 Task: Look for space in Jacksonville, United States from 9th June, 2023 to 16th June, 2023 for 2 adults in price range Rs.8000 to Rs.16000. Place can be entire place with 2 bedrooms having 2 beds and 1 bathroom. Property type can be house, flat, guest house. Booking option can be shelf check-in. Required host language is English.
Action: Mouse moved to (511, 109)
Screenshot: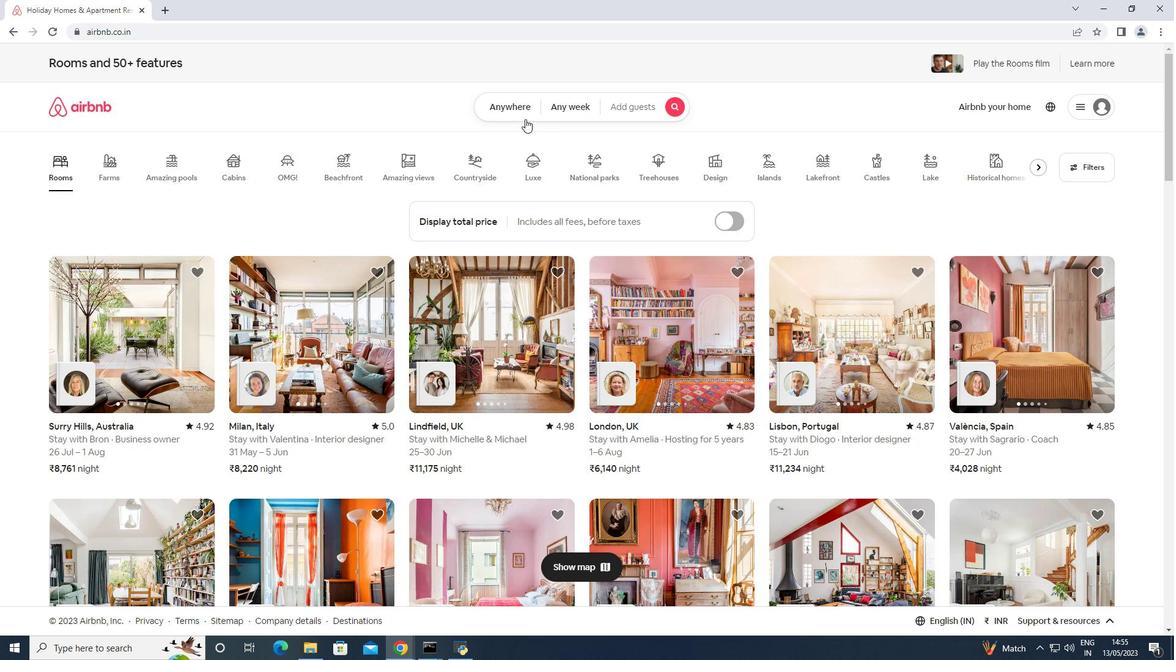 
Action: Mouse pressed left at (511, 109)
Screenshot: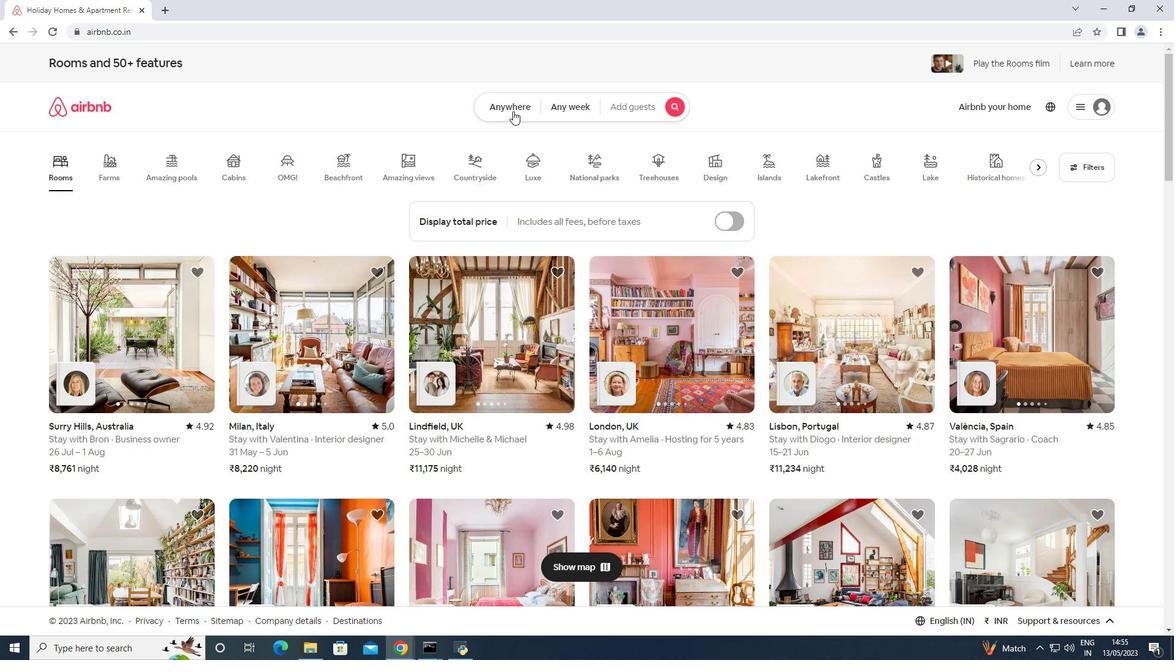
Action: Mouse moved to (484, 150)
Screenshot: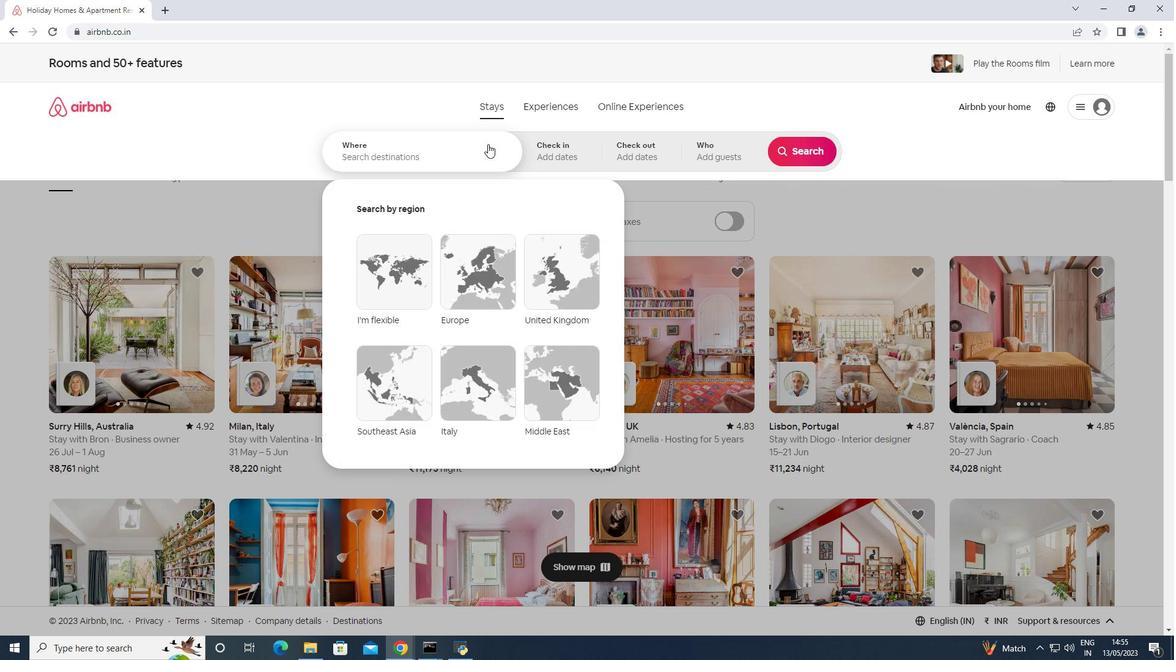 
Action: Mouse pressed left at (484, 150)
Screenshot: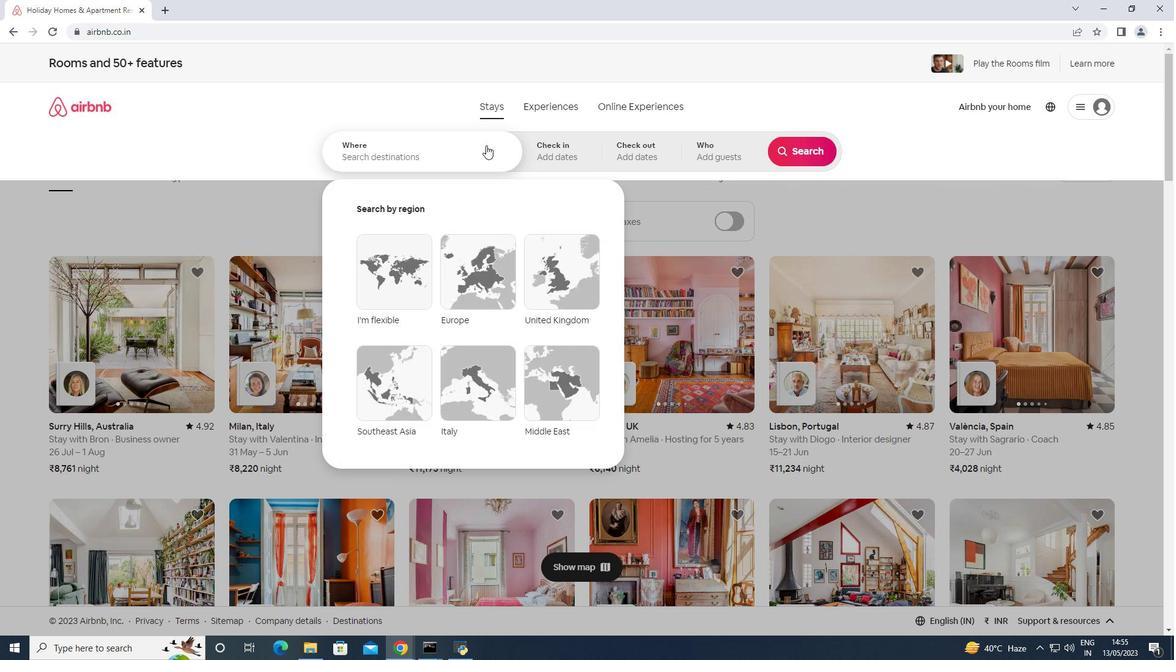 
Action: Mouse moved to (490, 147)
Screenshot: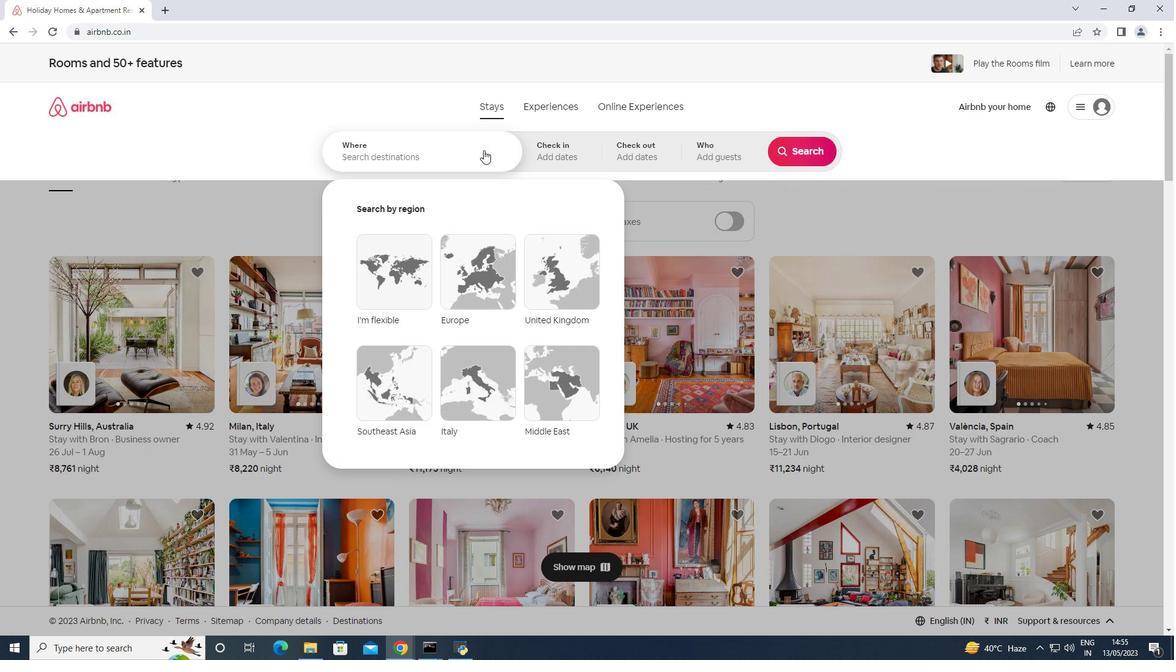 
Action: Key pressed <Key.shift><Key.shift><Key.shift><Key.shift><Key.shift><Key.shift><Key.shift><Key.shift><Key.shift><Key.shift>Jacksonviller<Key.backspace>,<Key.space><Key.shift>United<Key.space><Key.shift>States<Key.enter>
Screenshot: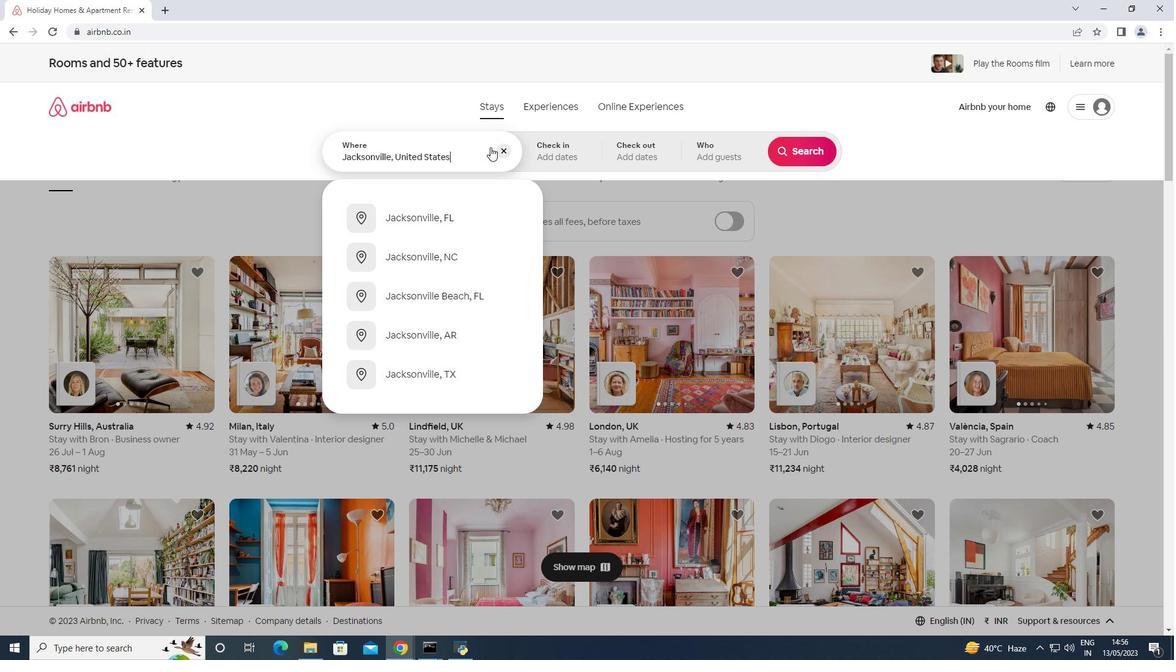 
Action: Mouse moved to (765, 331)
Screenshot: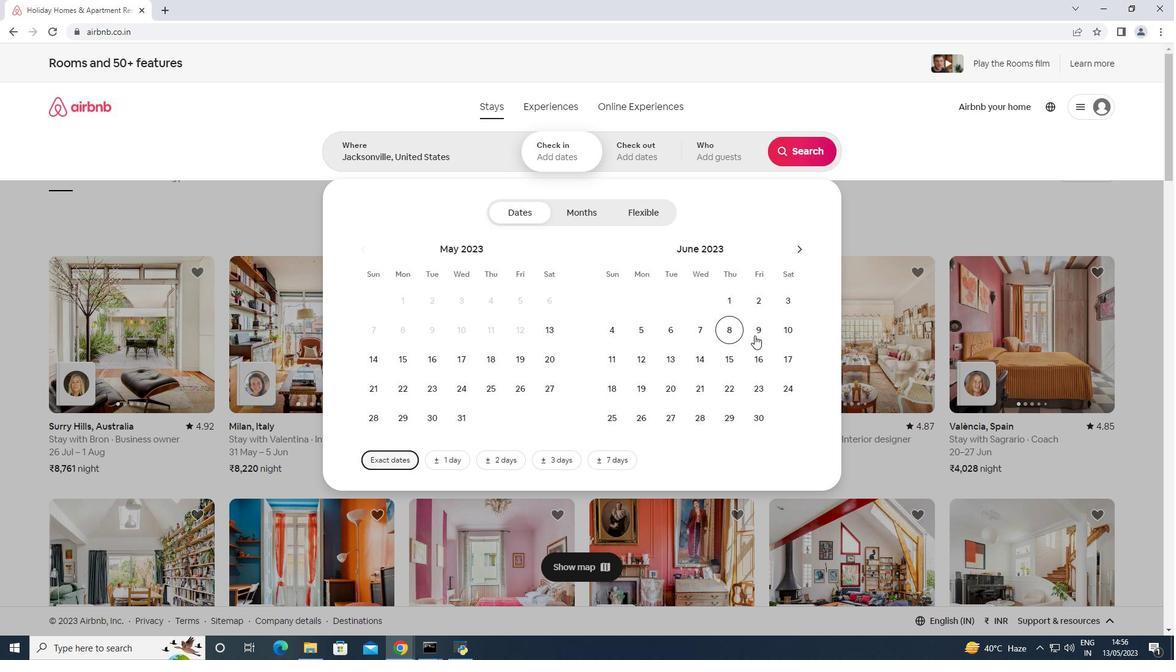 
Action: Mouse pressed left at (765, 331)
Screenshot: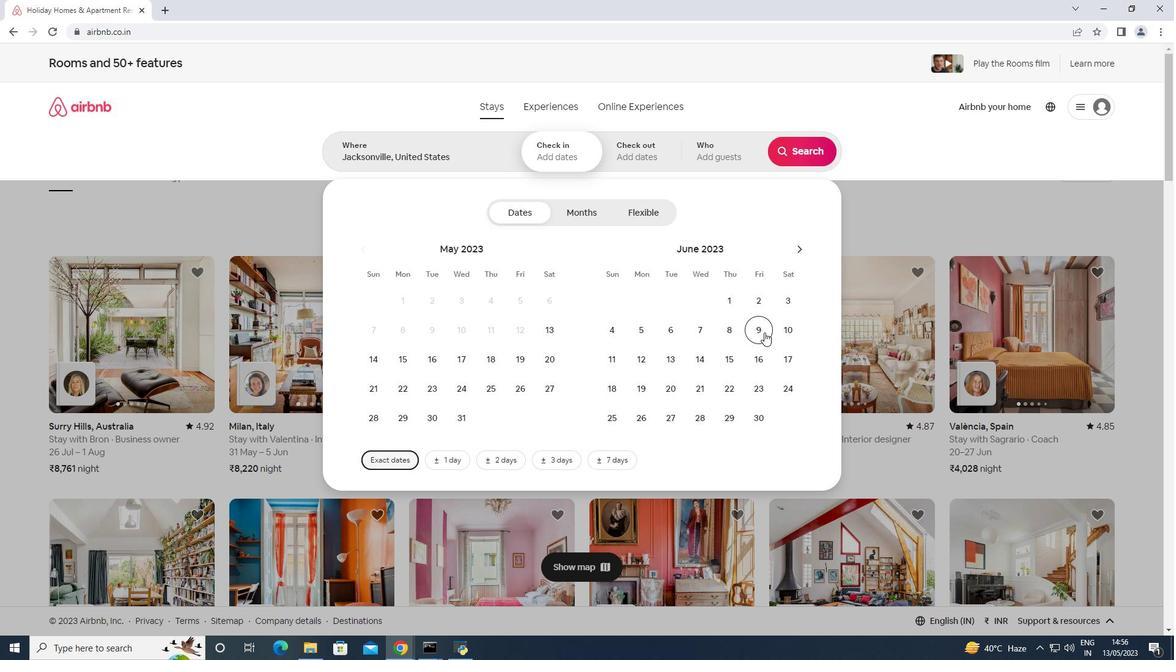 
Action: Mouse moved to (760, 359)
Screenshot: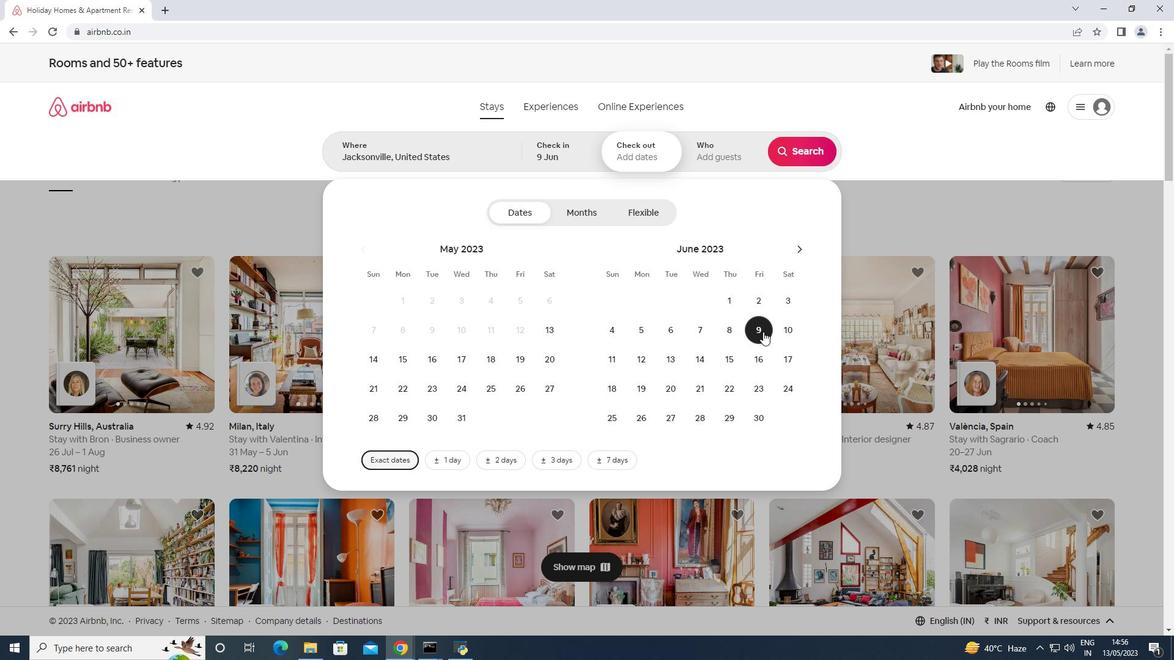 
Action: Mouse pressed left at (760, 359)
Screenshot: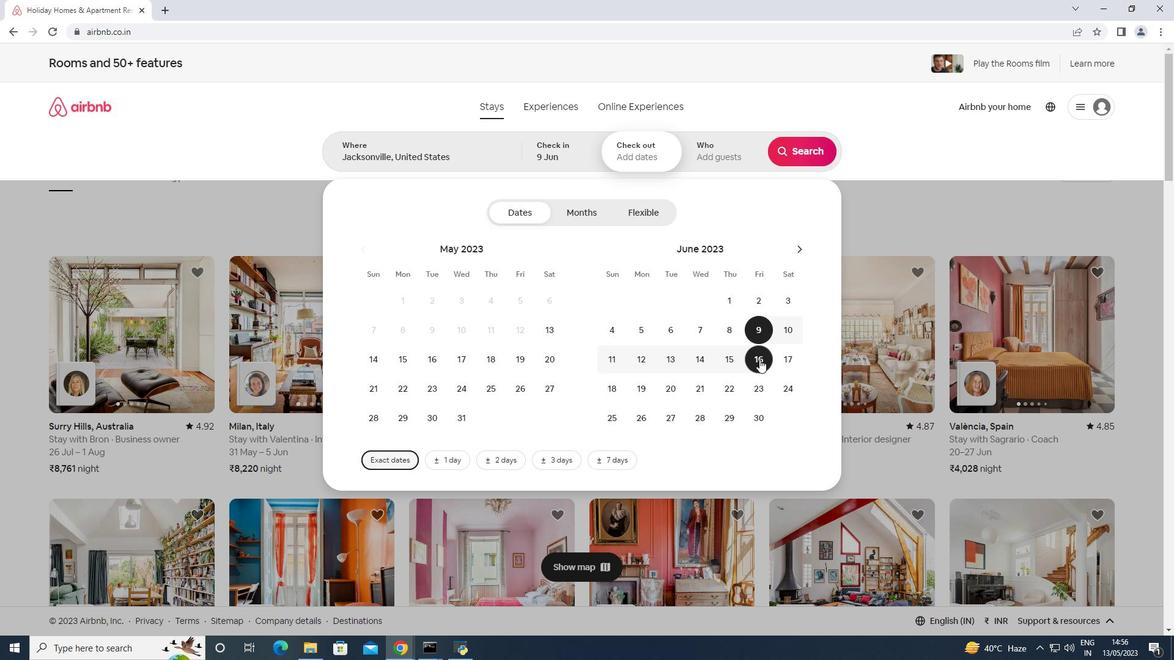 
Action: Mouse moved to (715, 137)
Screenshot: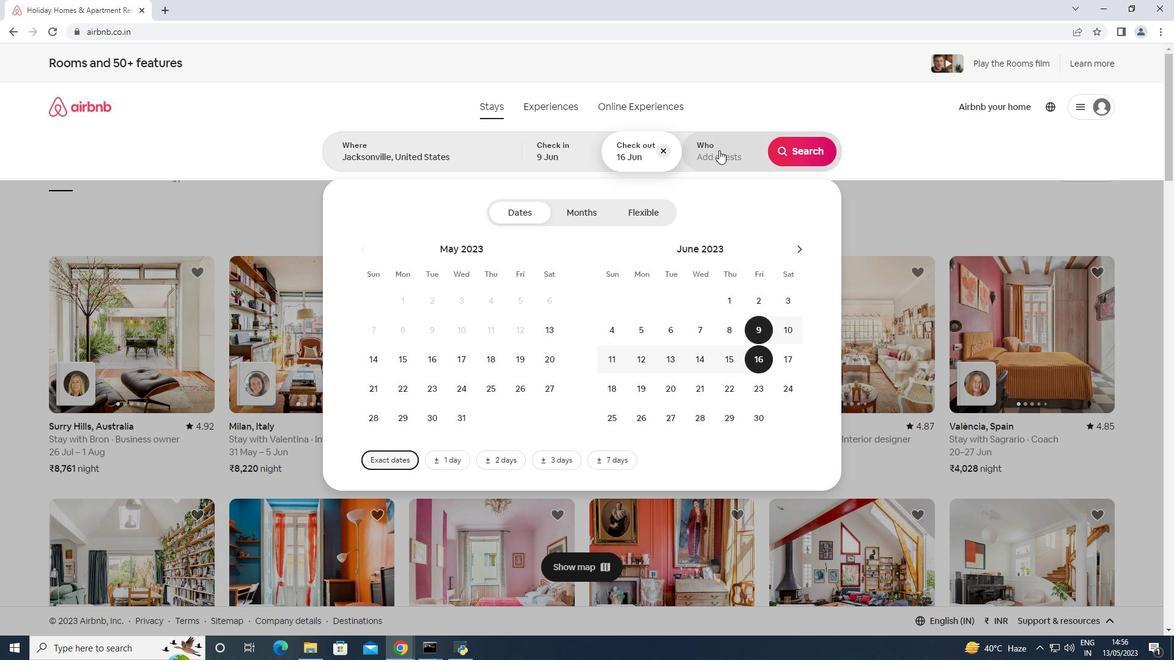 
Action: Mouse pressed left at (715, 137)
Screenshot: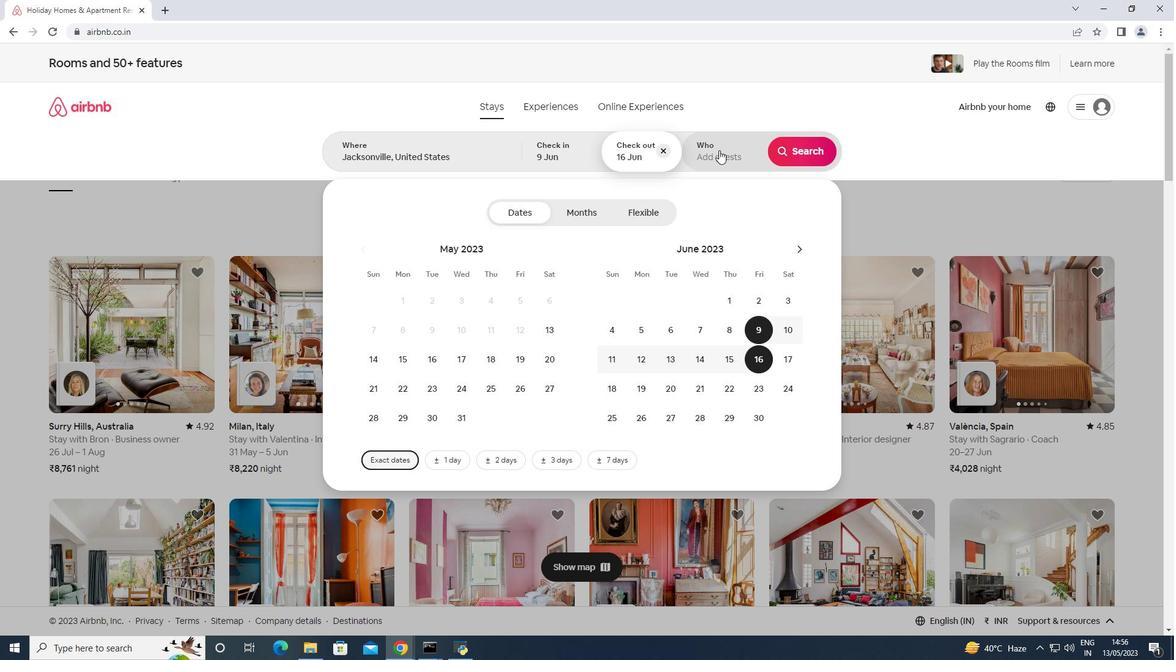 
Action: Mouse moved to (809, 214)
Screenshot: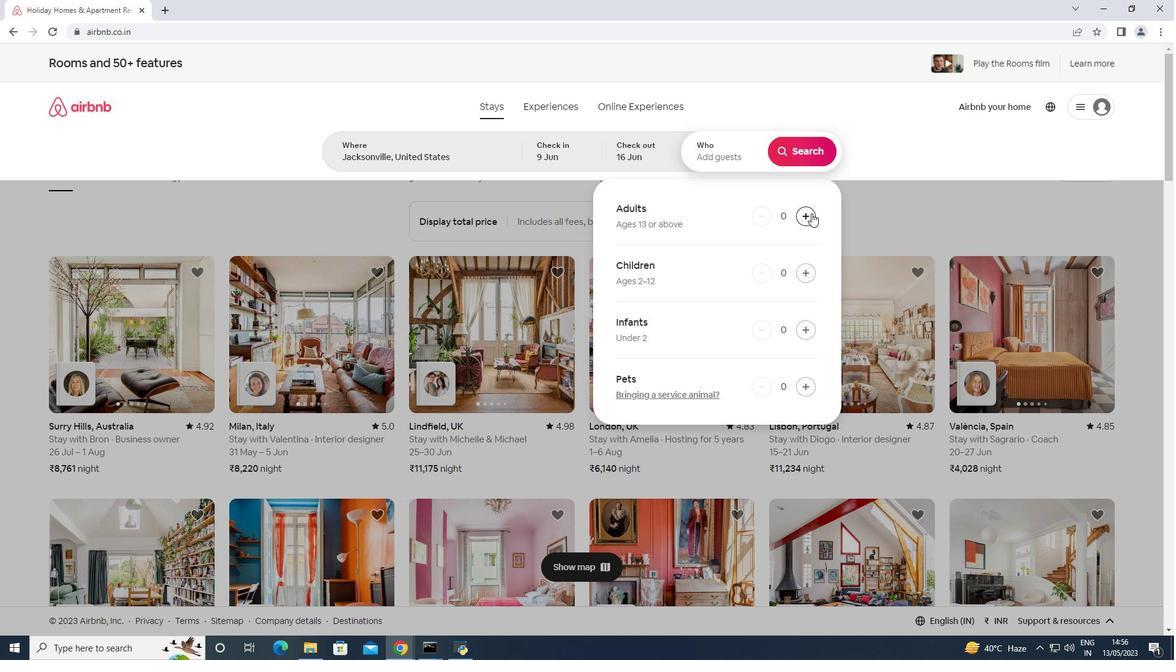 
Action: Mouse pressed left at (809, 214)
Screenshot: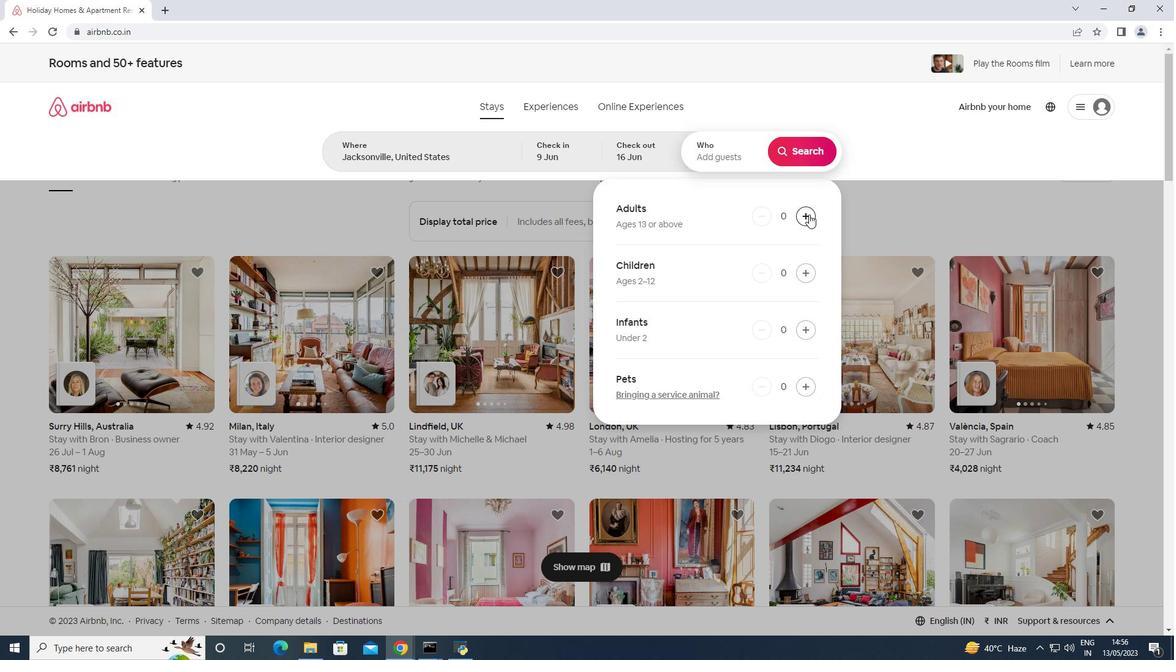
Action: Mouse pressed left at (809, 214)
Screenshot: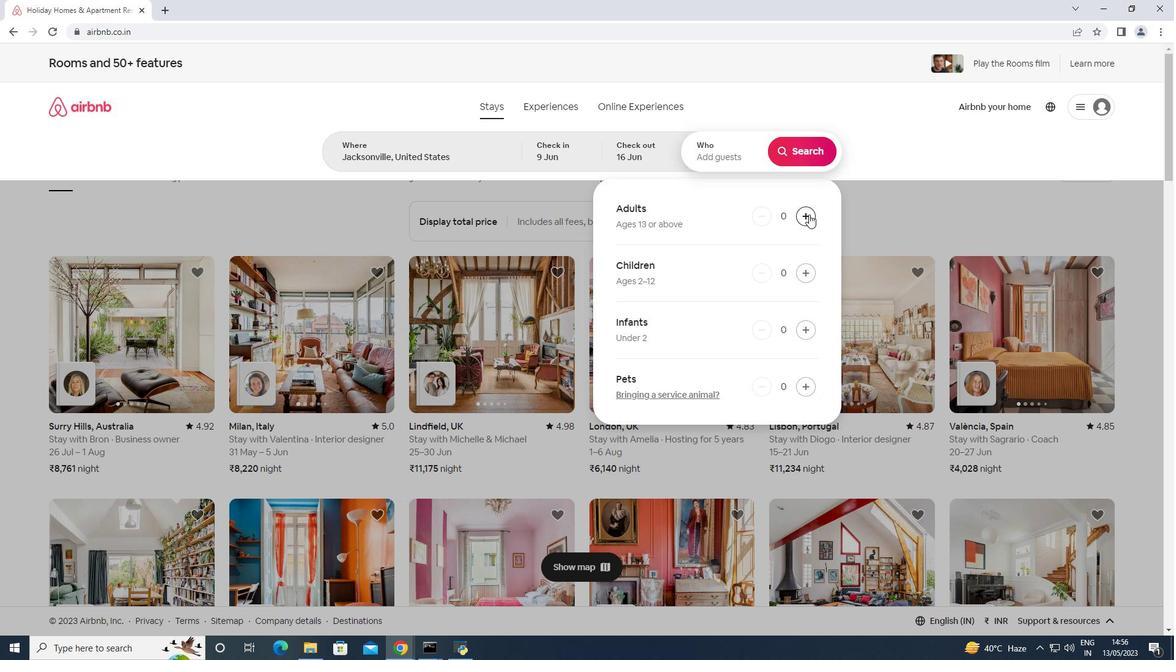 
Action: Mouse moved to (810, 151)
Screenshot: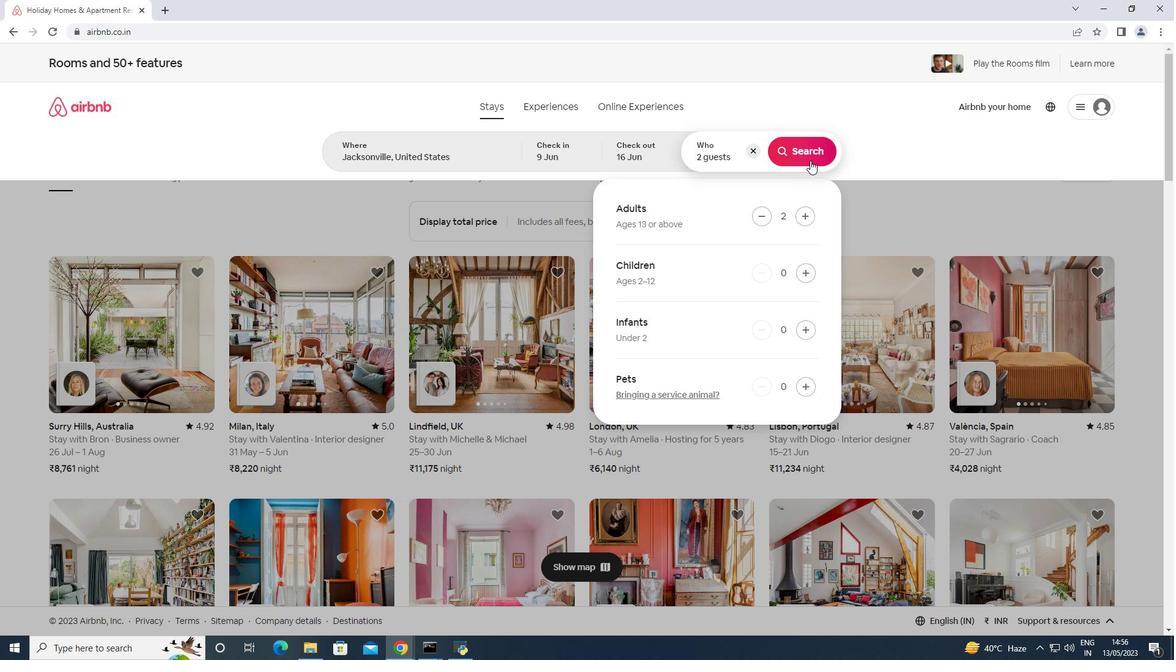 
Action: Mouse pressed left at (810, 151)
Screenshot: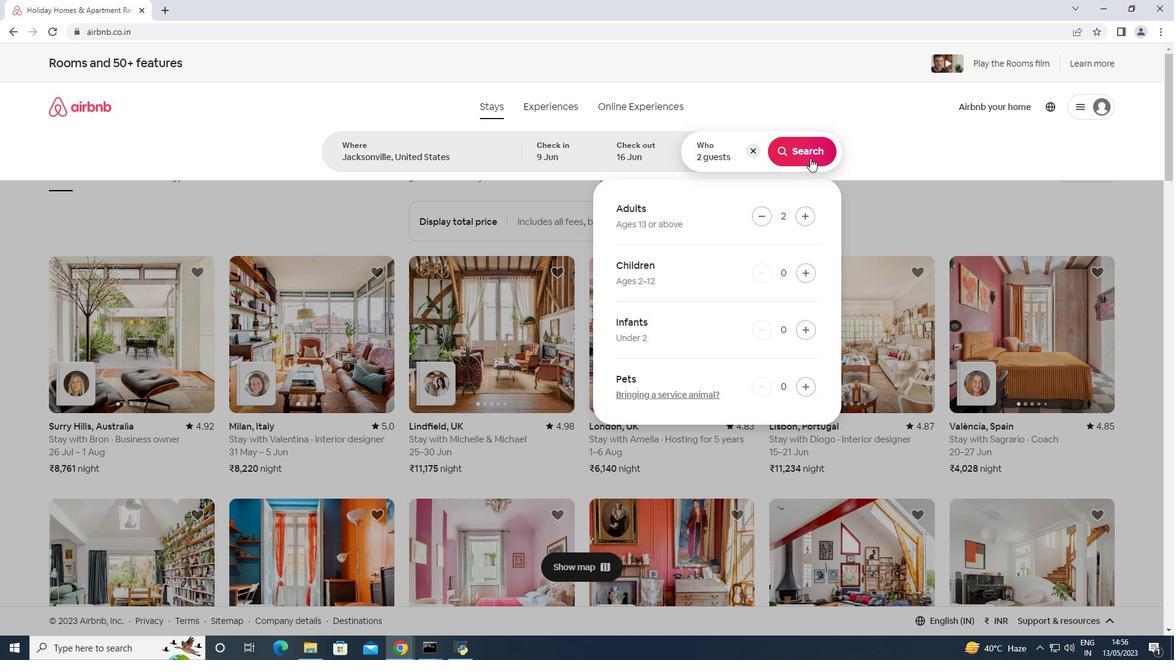 
Action: Mouse moved to (1127, 109)
Screenshot: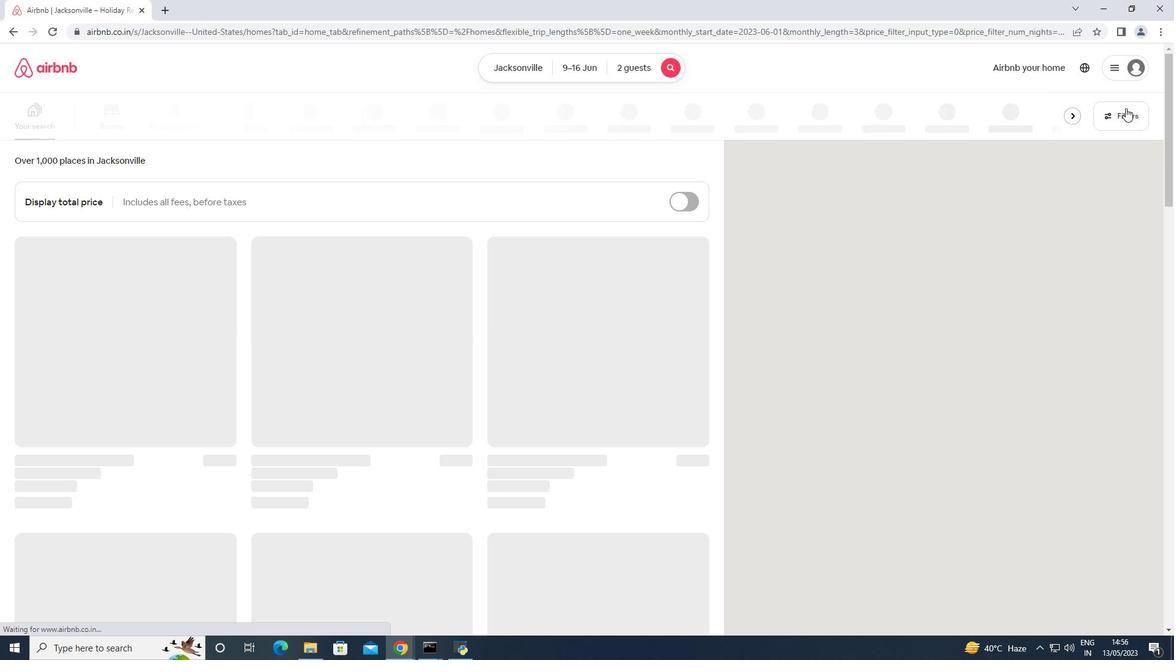 
Action: Mouse pressed left at (1127, 109)
Screenshot: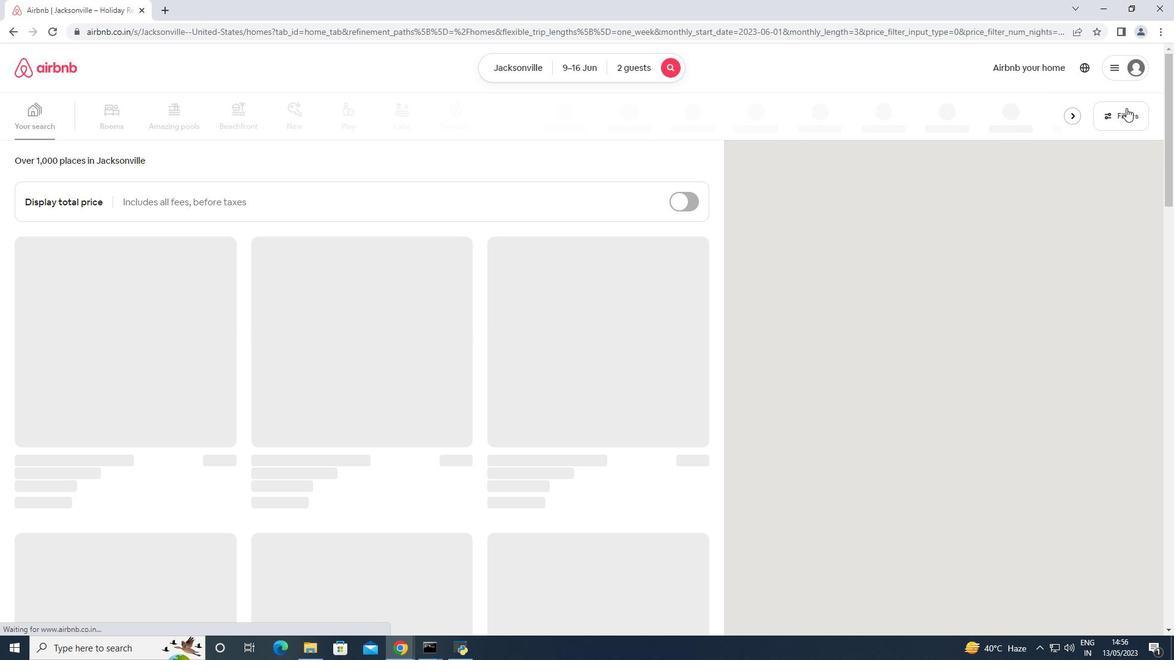 
Action: Mouse moved to (536, 417)
Screenshot: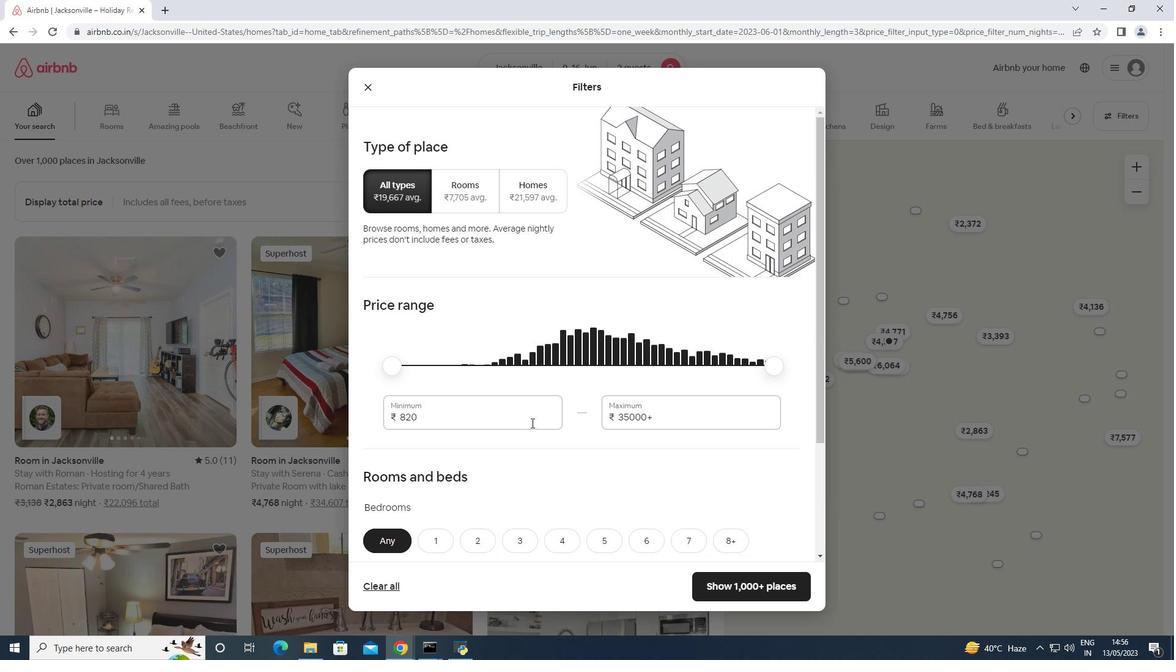 
Action: Mouse pressed left at (536, 417)
Screenshot: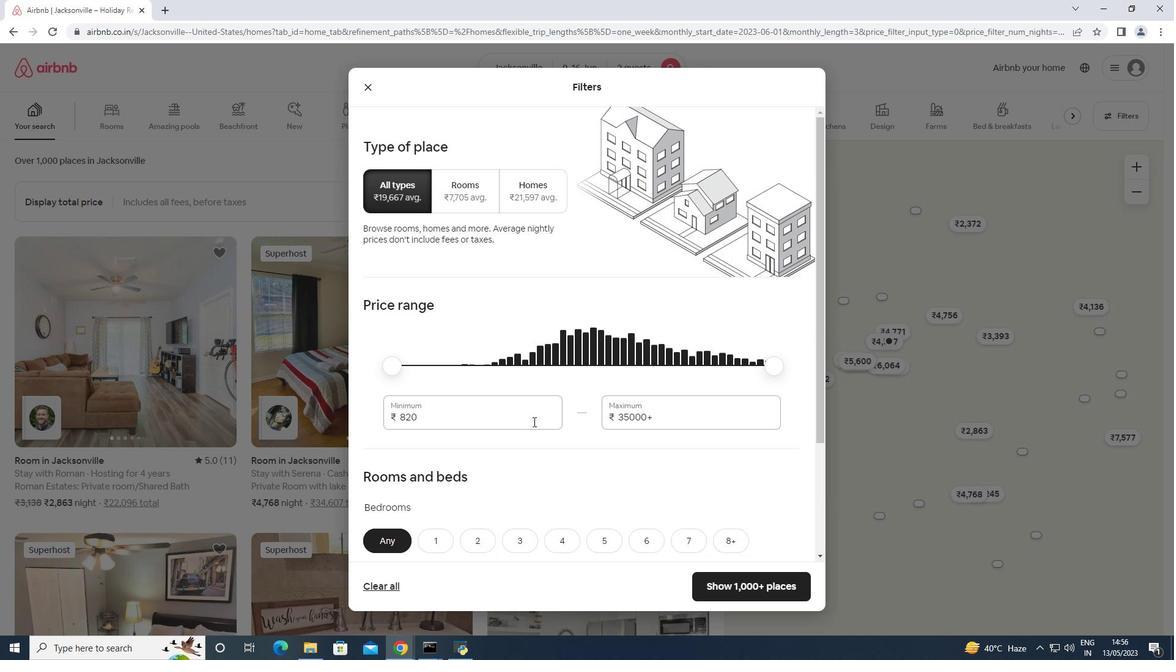 
Action: Mouse pressed left at (536, 417)
Screenshot: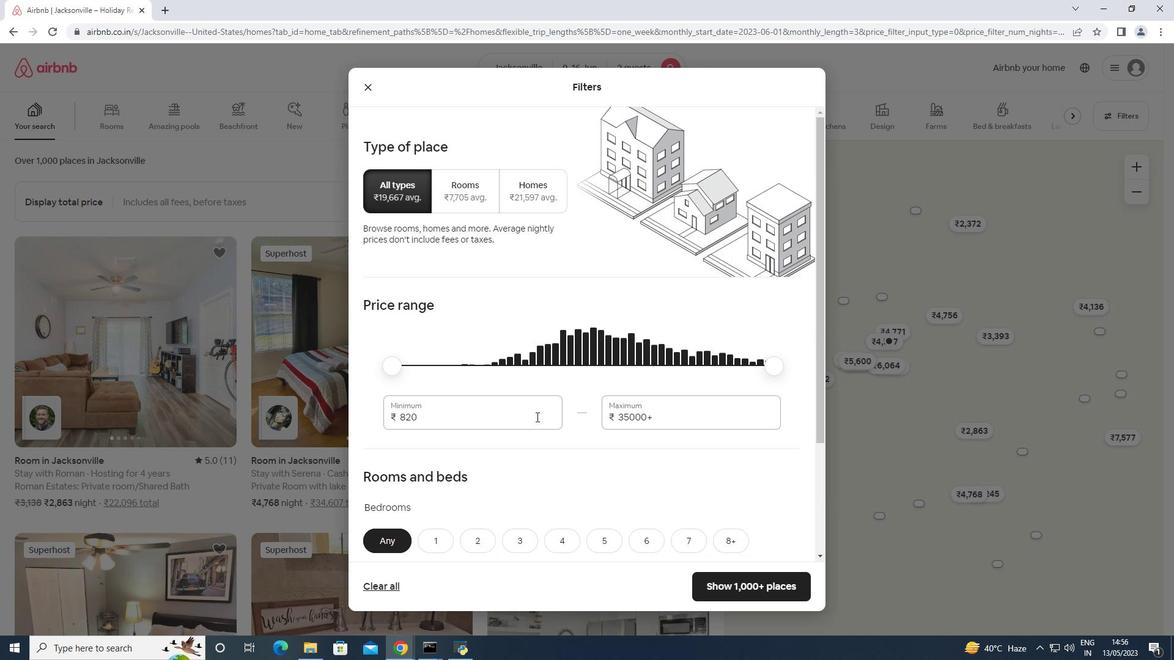 
Action: Mouse moved to (536, 417)
Screenshot: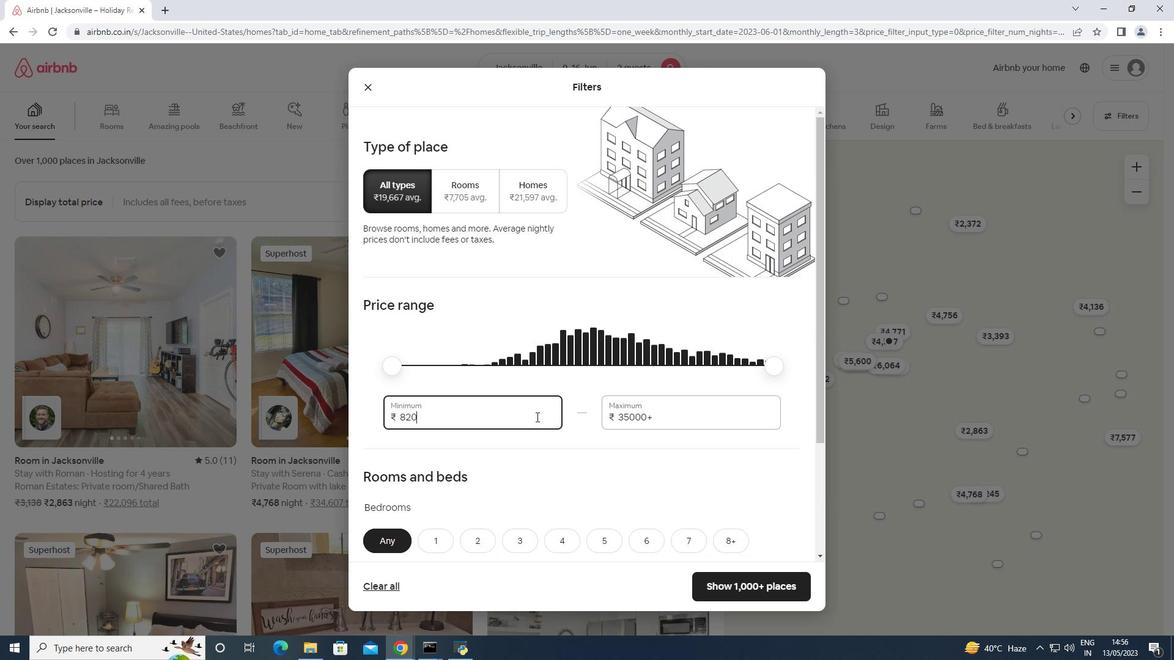
Action: Key pressed 8000<Key.tab>16000
Screenshot: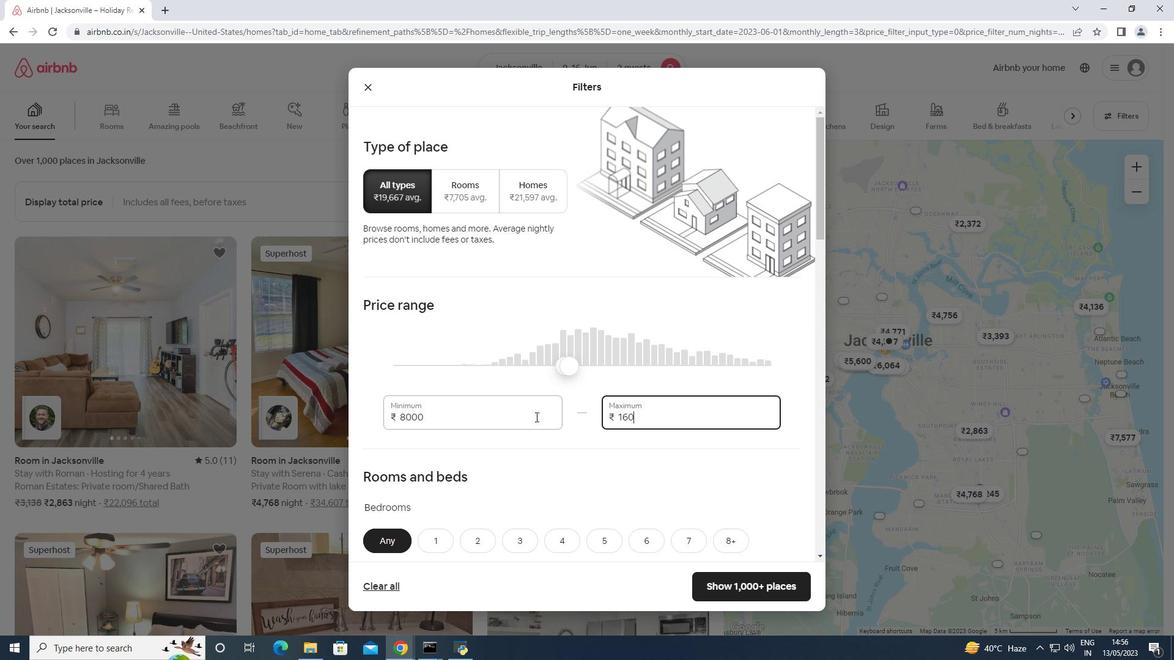 
Action: Mouse scrolled (536, 416) with delta (0, 0)
Screenshot: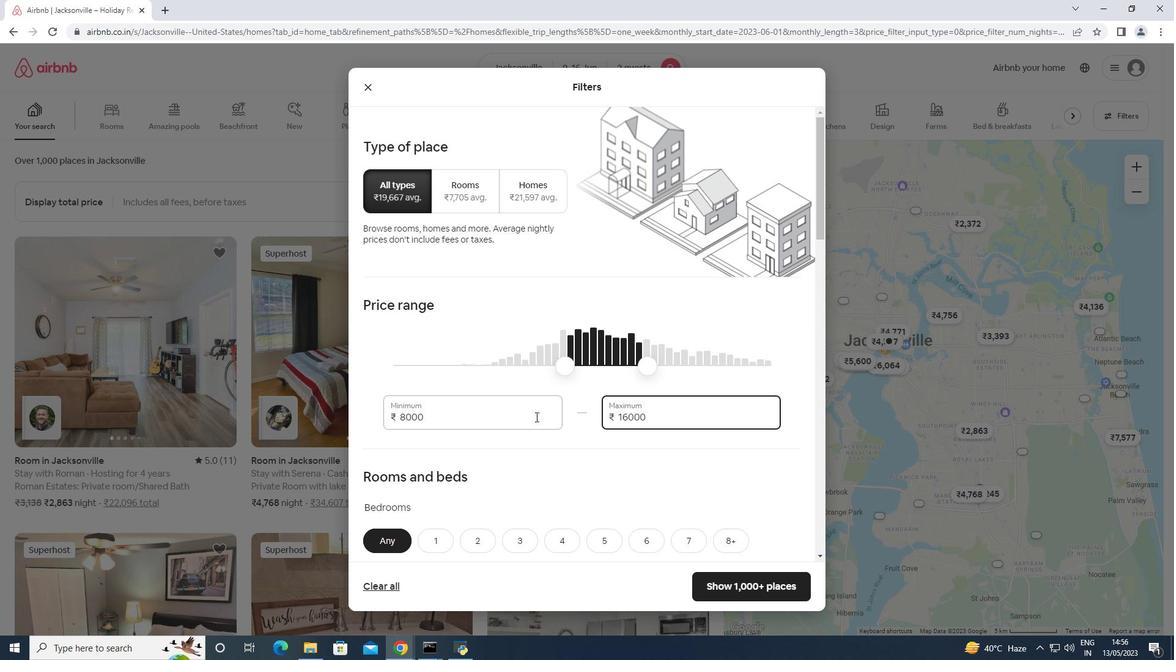 
Action: Mouse scrolled (536, 416) with delta (0, 0)
Screenshot: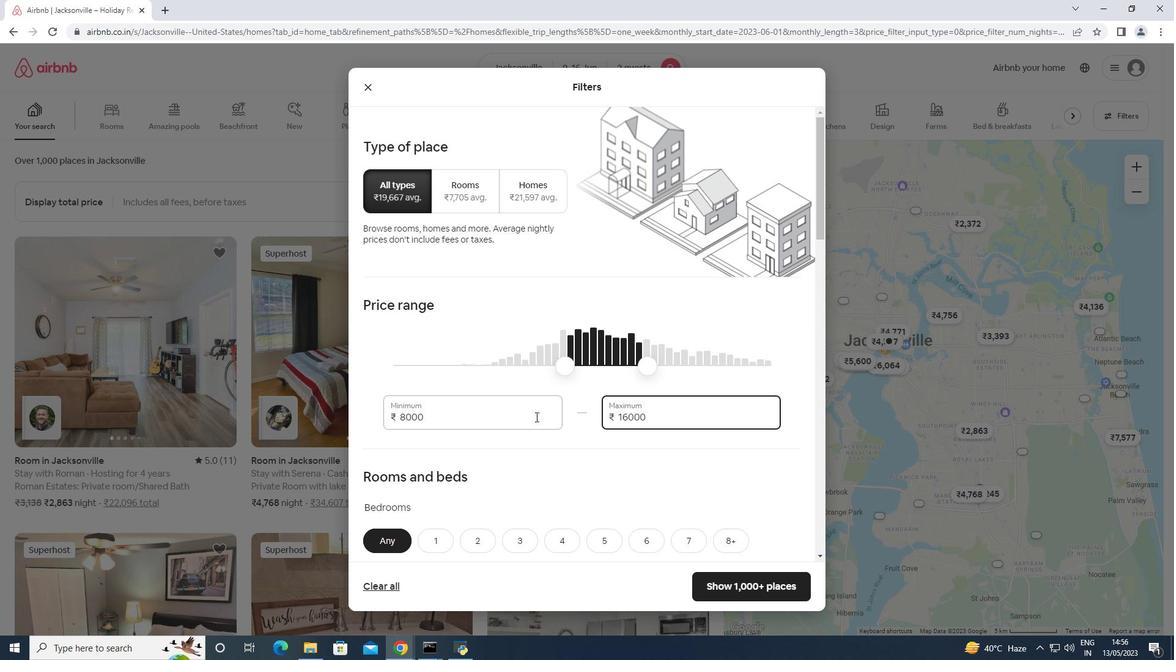
Action: Mouse scrolled (536, 416) with delta (0, 0)
Screenshot: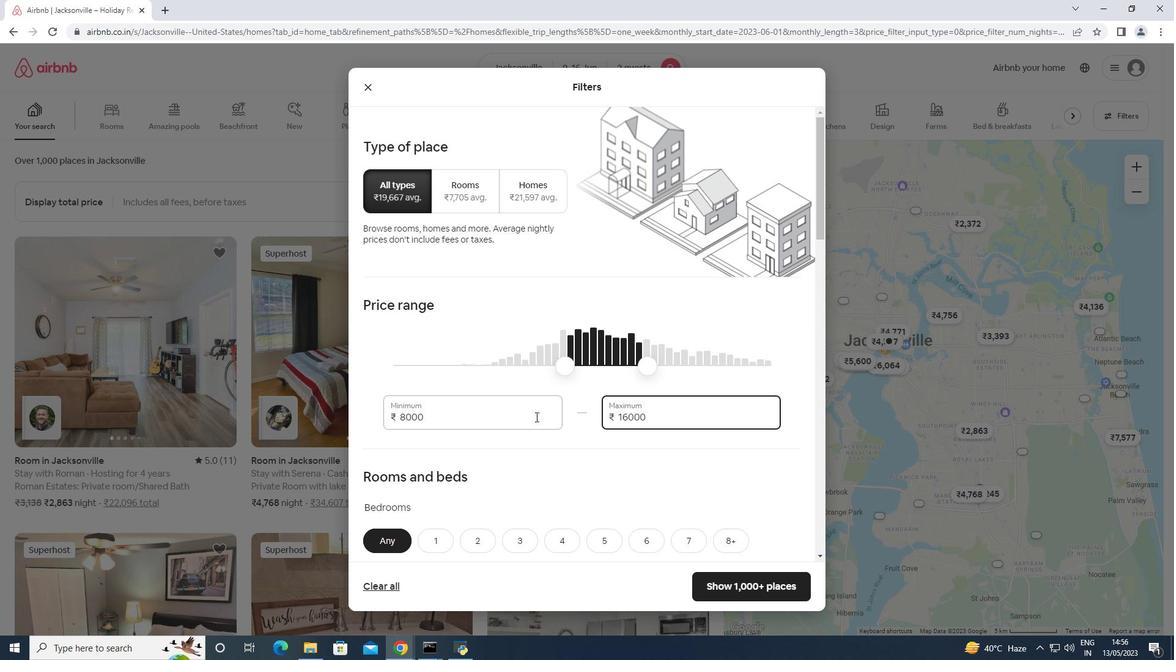 
Action: Mouse moved to (488, 360)
Screenshot: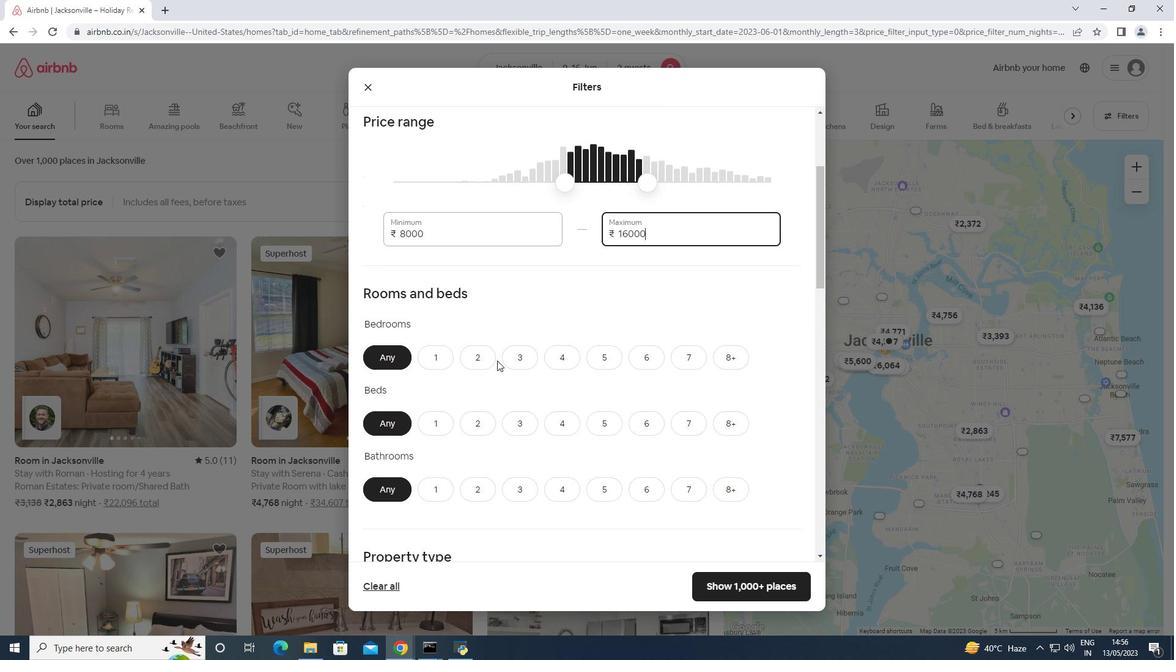 
Action: Mouse pressed left at (488, 360)
Screenshot: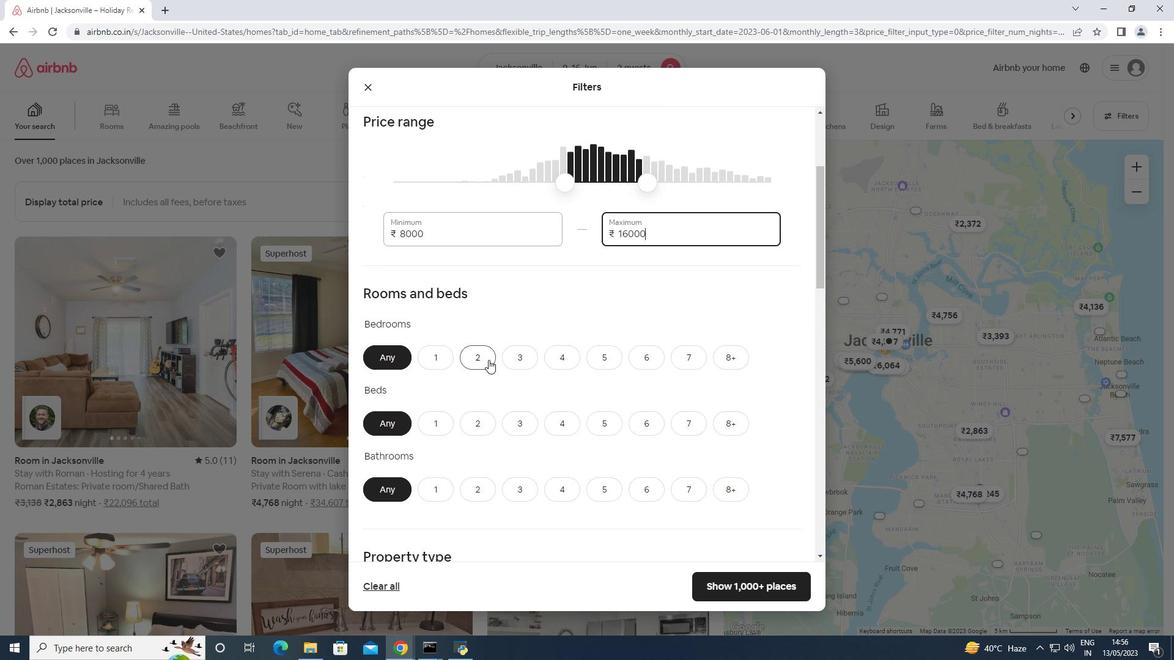 
Action: Mouse moved to (478, 416)
Screenshot: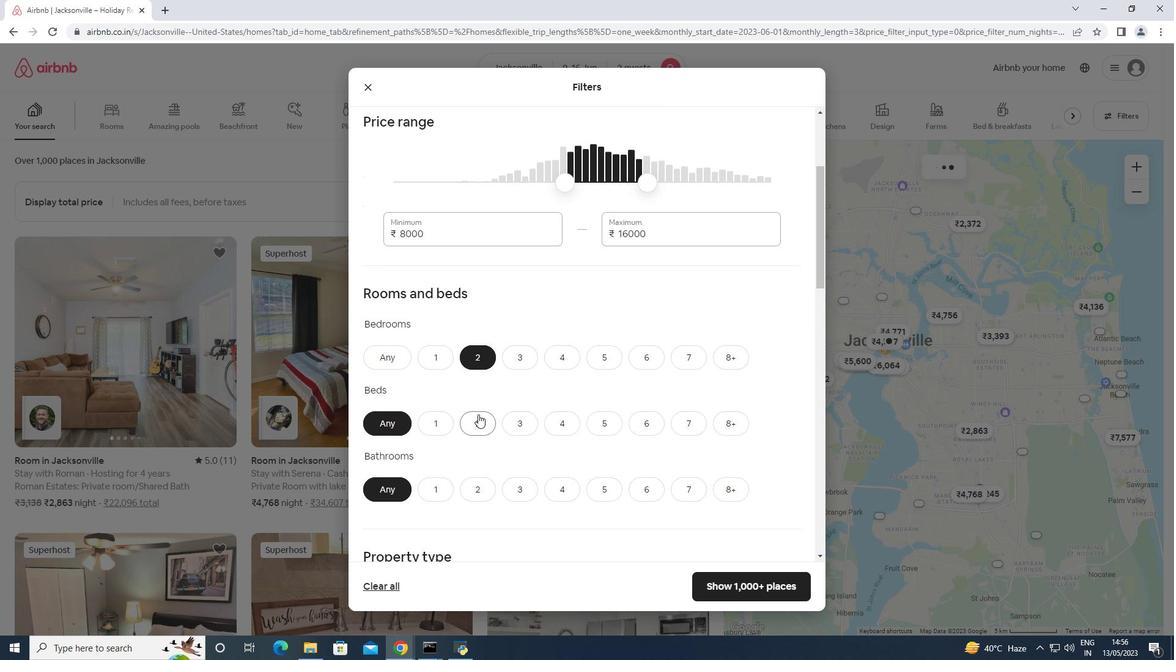 
Action: Mouse pressed left at (478, 416)
Screenshot: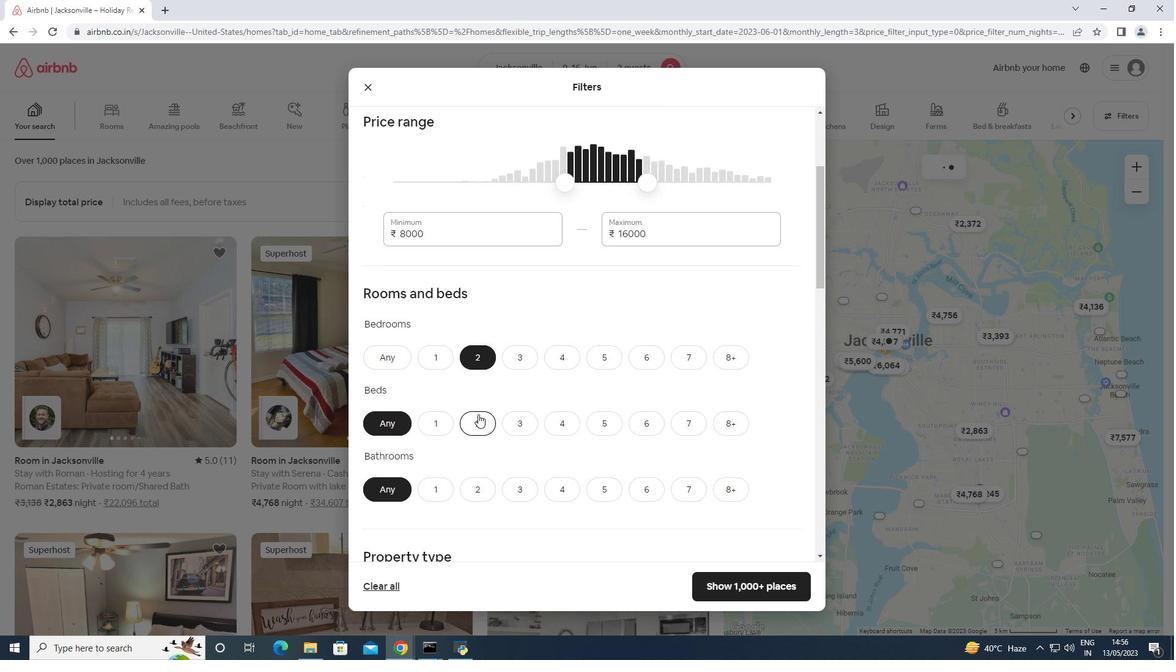 
Action: Mouse moved to (443, 492)
Screenshot: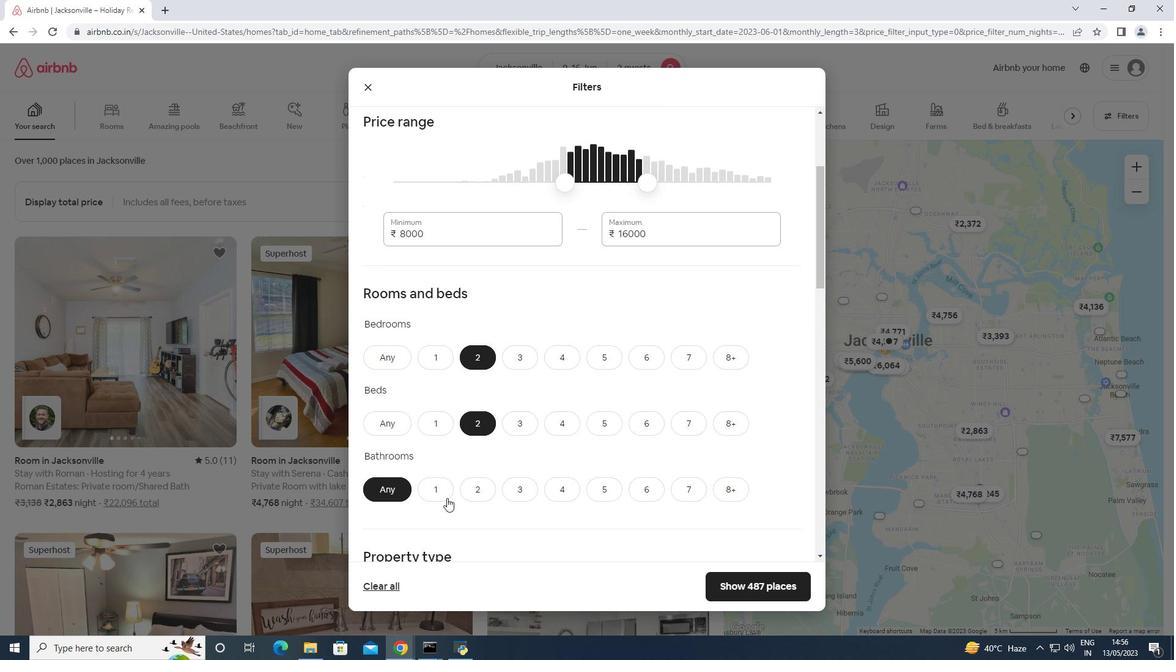 
Action: Mouse pressed left at (443, 492)
Screenshot: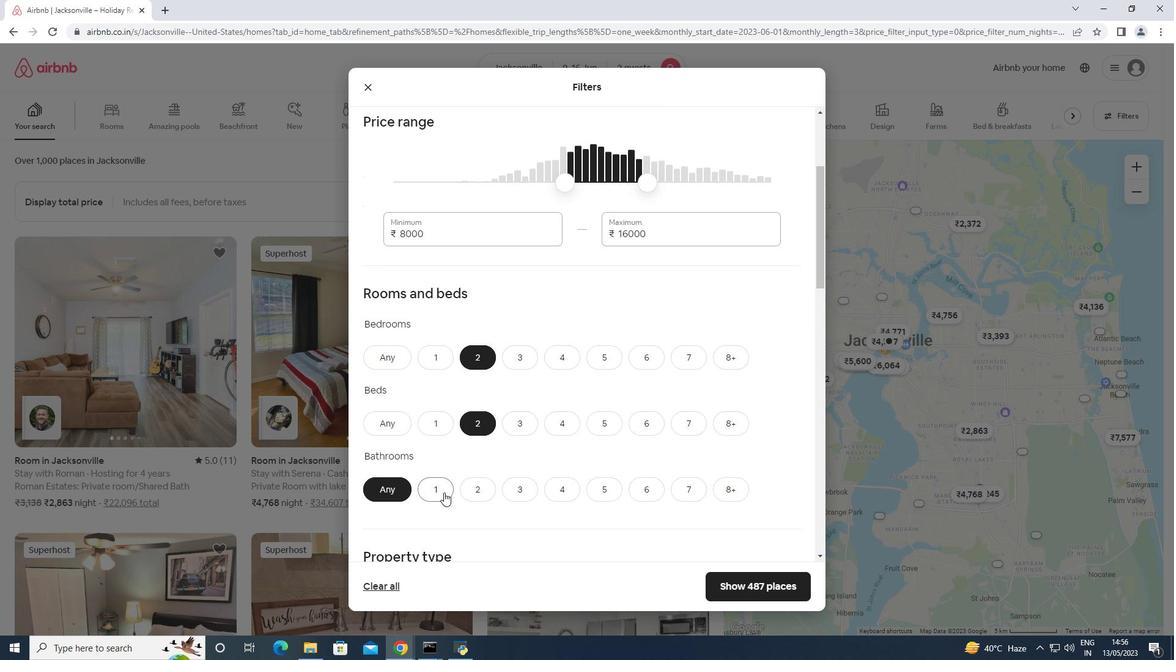
Action: Mouse moved to (444, 487)
Screenshot: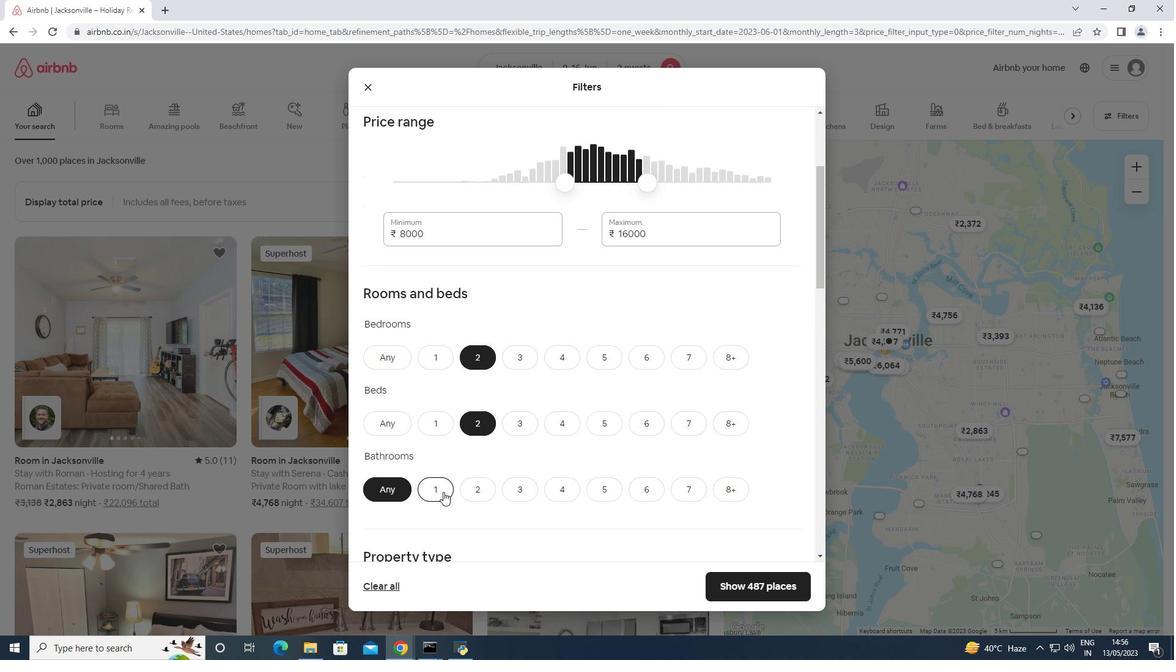 
Action: Mouse scrolled (444, 486) with delta (0, 0)
Screenshot: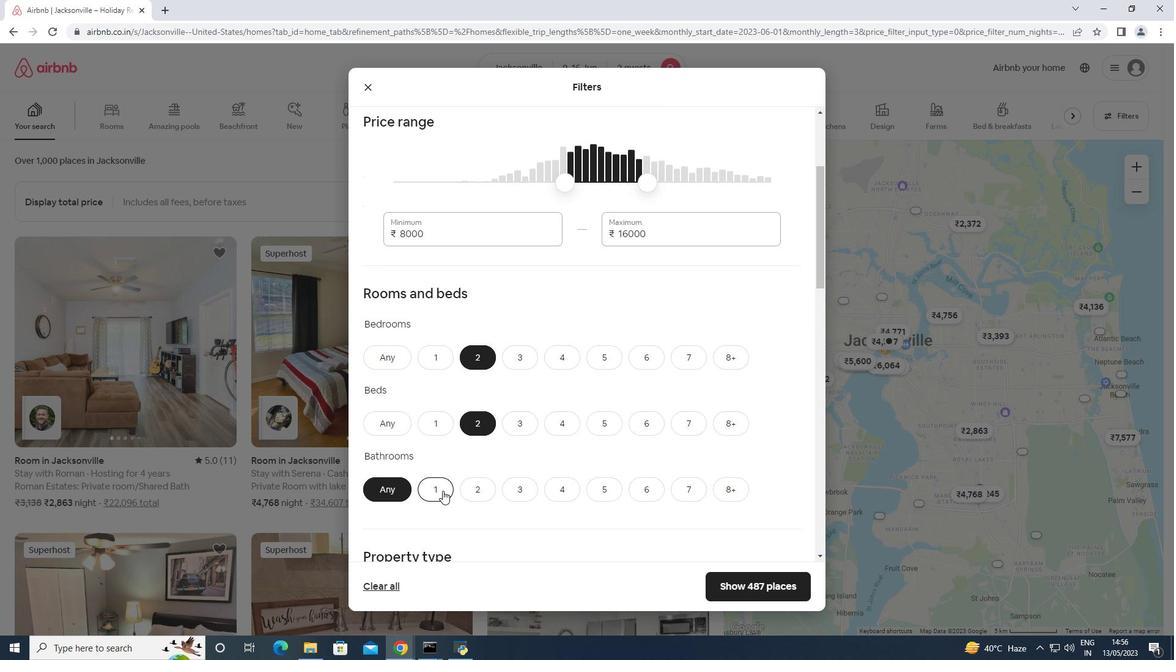 
Action: Mouse scrolled (444, 486) with delta (0, 0)
Screenshot: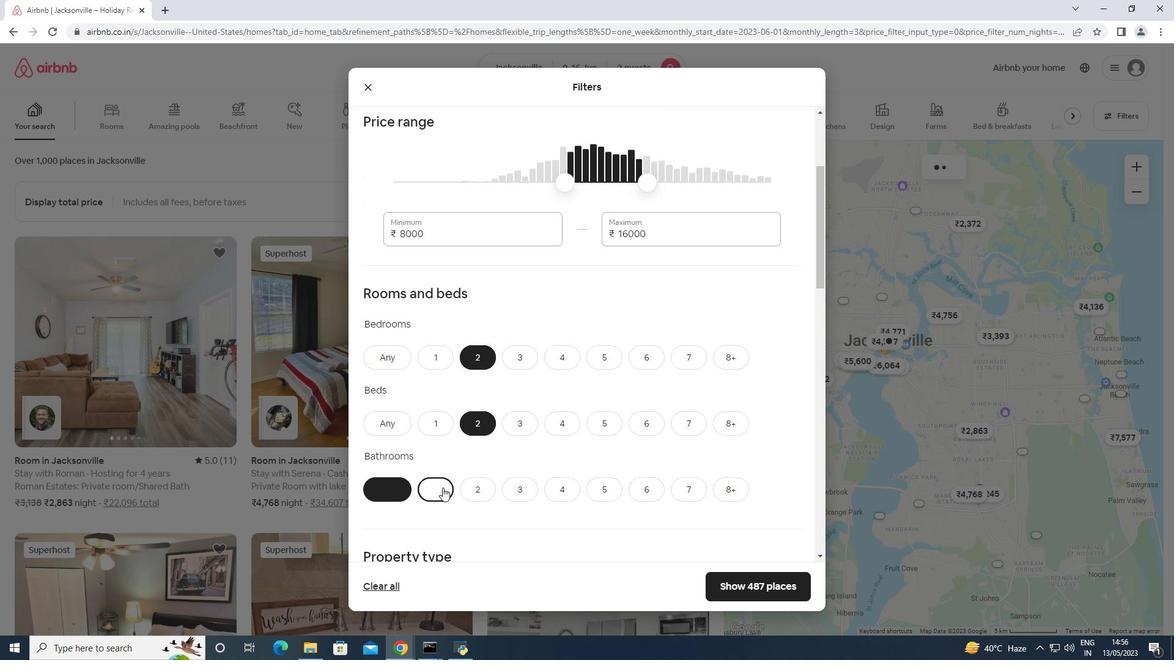 
Action: Mouse scrolled (444, 486) with delta (0, 0)
Screenshot: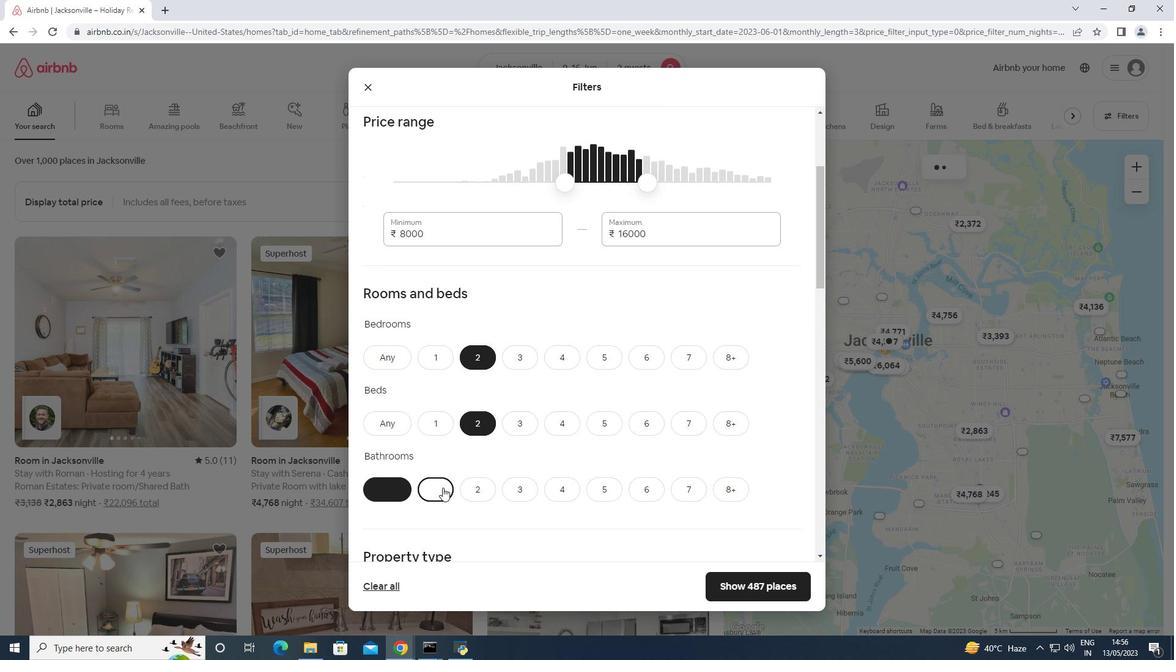 
Action: Mouse scrolled (444, 486) with delta (0, 0)
Screenshot: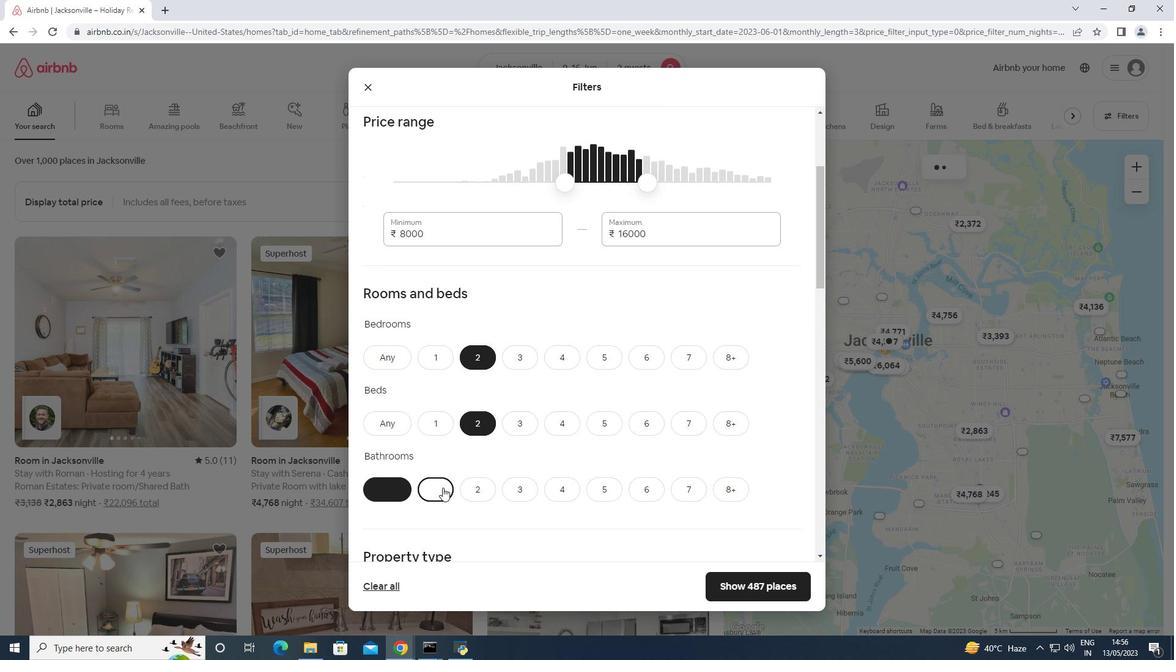 
Action: Mouse moved to (436, 376)
Screenshot: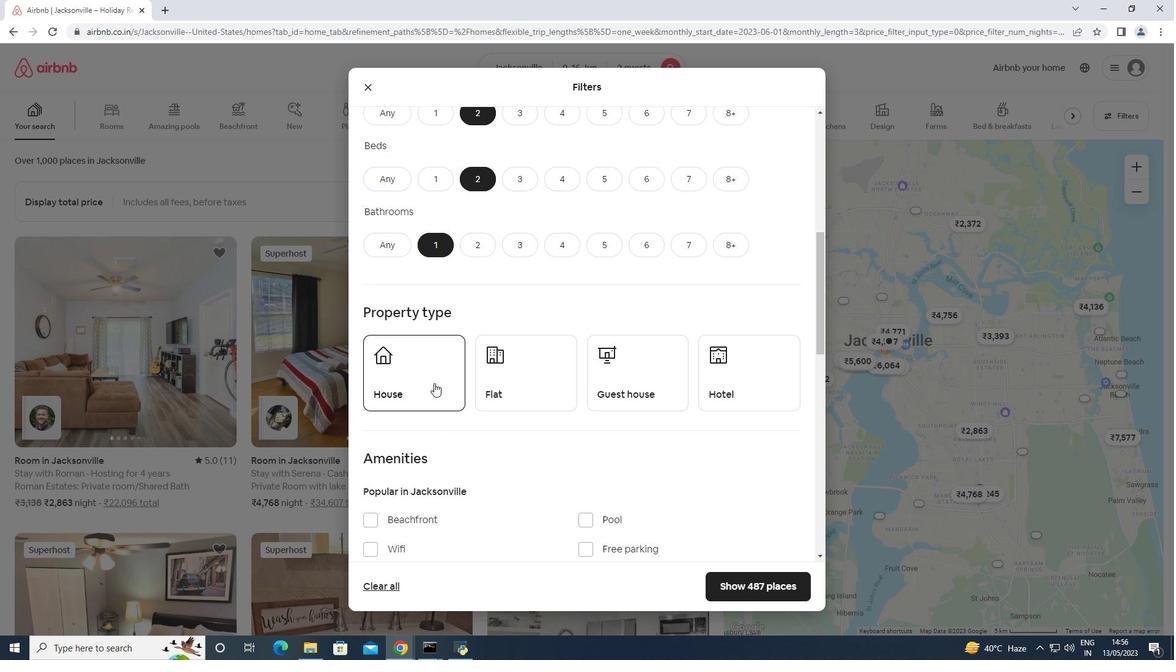 
Action: Mouse pressed left at (436, 376)
Screenshot: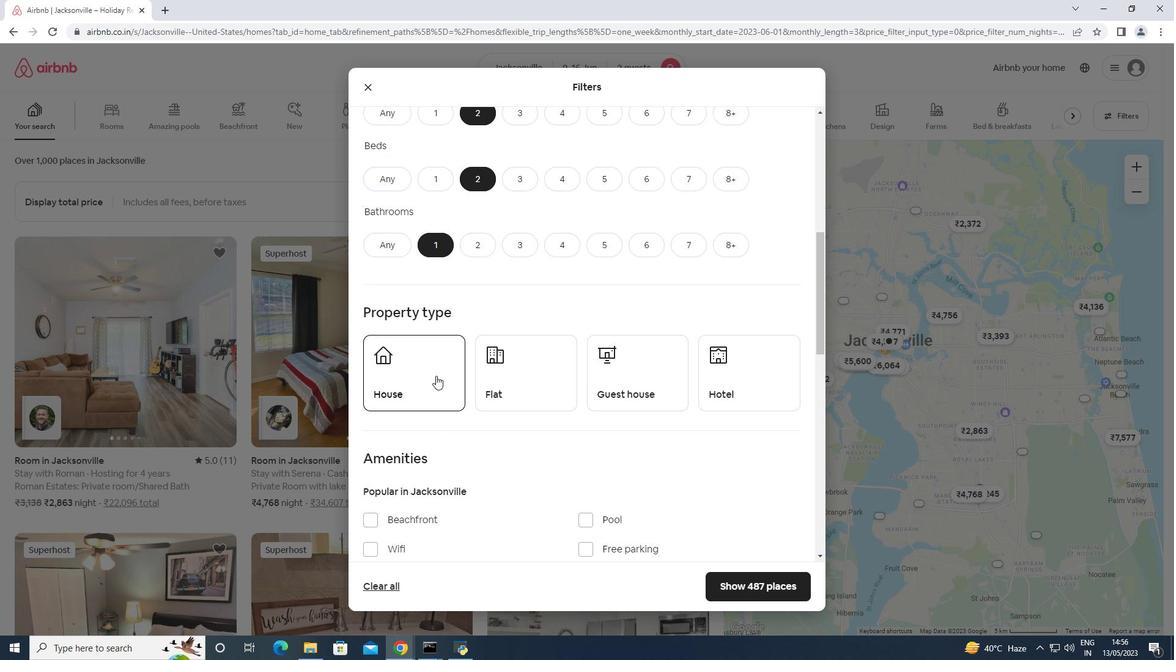
Action: Mouse moved to (538, 370)
Screenshot: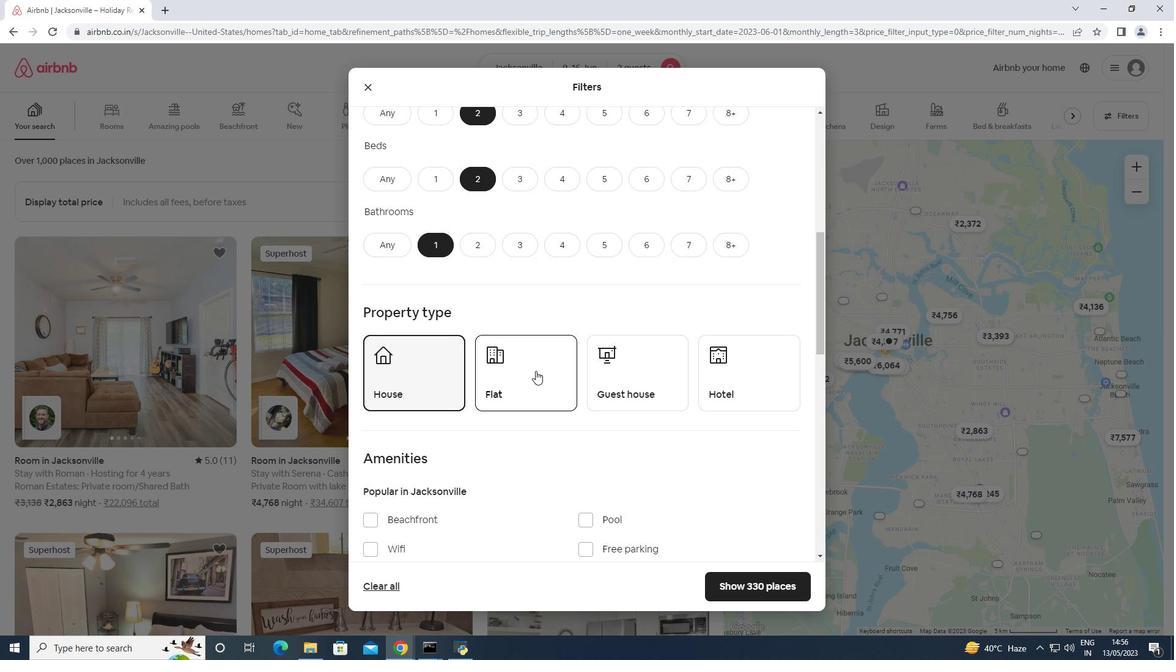 
Action: Mouse pressed left at (538, 370)
Screenshot: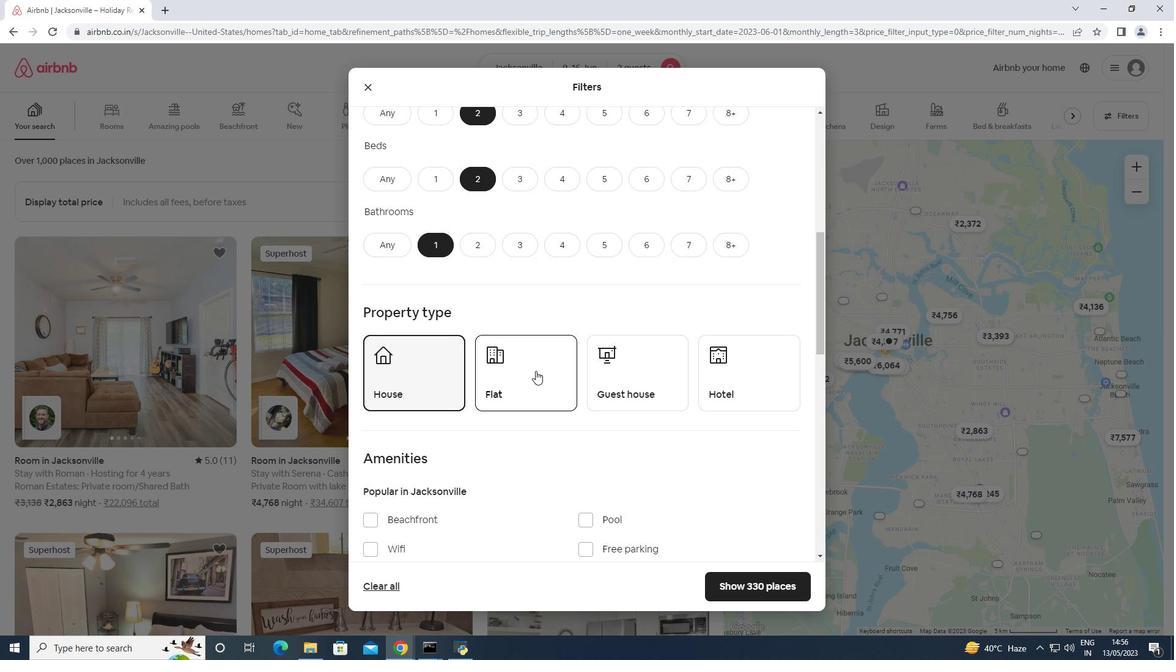 
Action: Mouse moved to (670, 393)
Screenshot: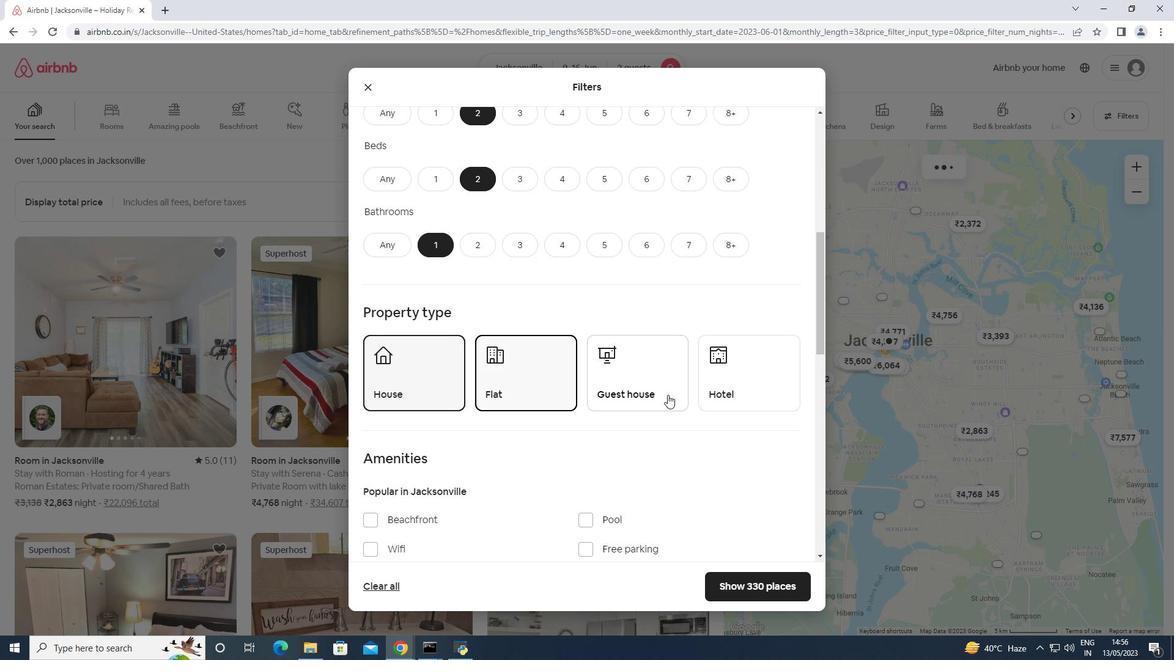 
Action: Mouse pressed left at (670, 393)
Screenshot: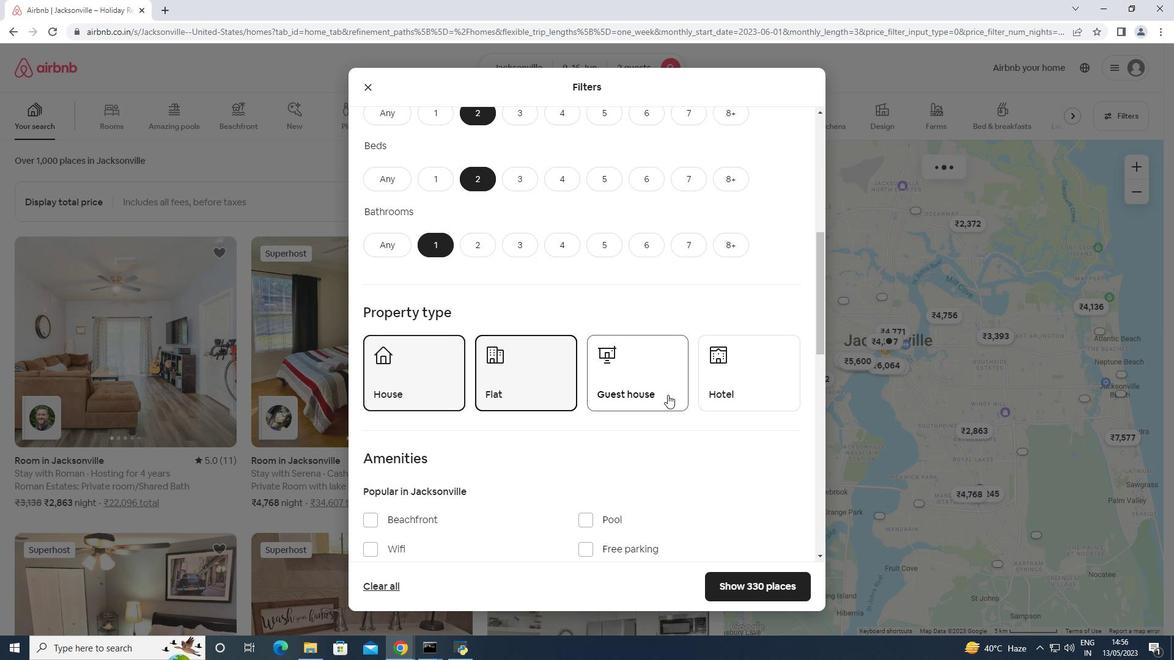 
Action: Mouse scrolled (670, 392) with delta (0, 0)
Screenshot: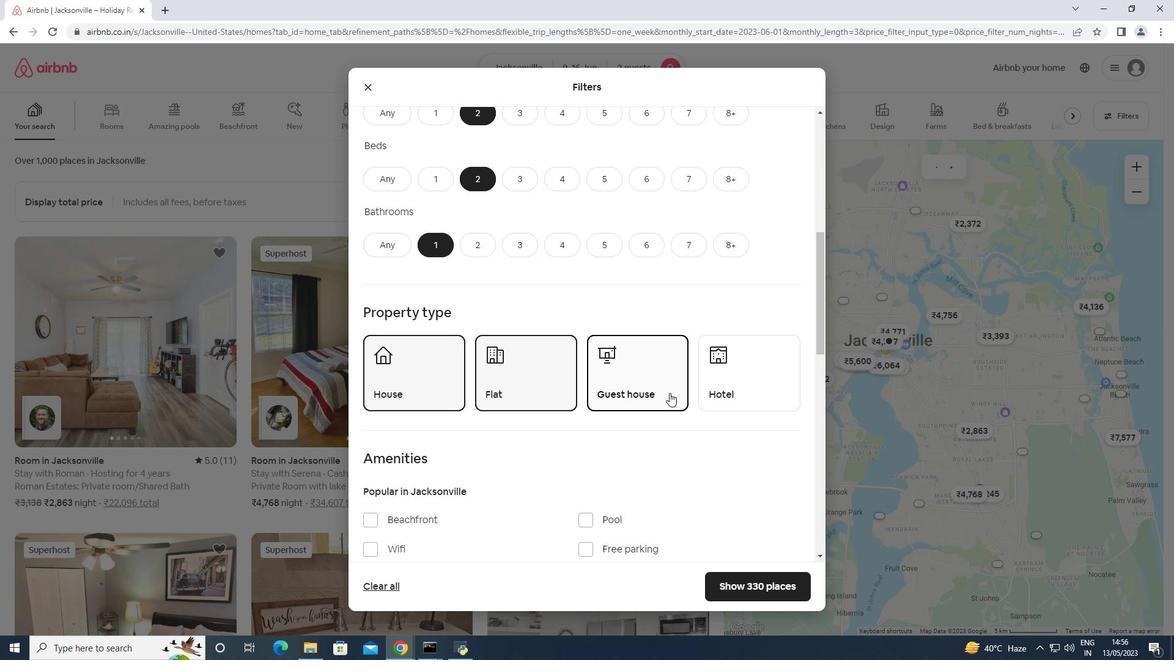 
Action: Mouse scrolled (670, 392) with delta (0, 0)
Screenshot: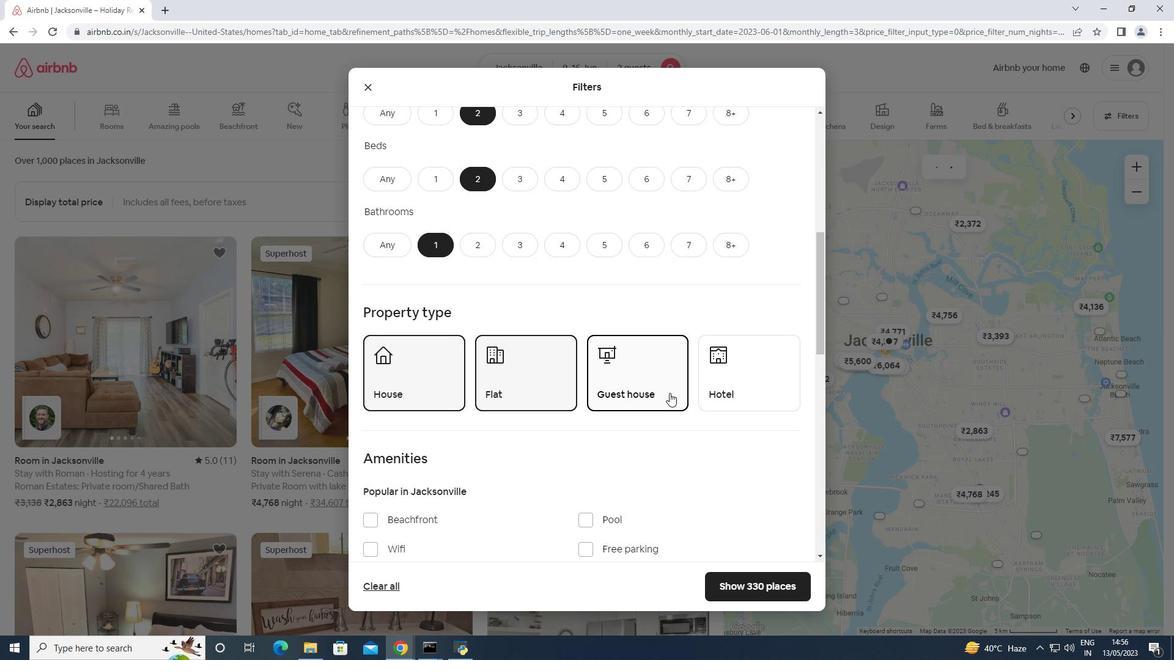 
Action: Mouse scrolled (670, 392) with delta (0, 0)
Screenshot: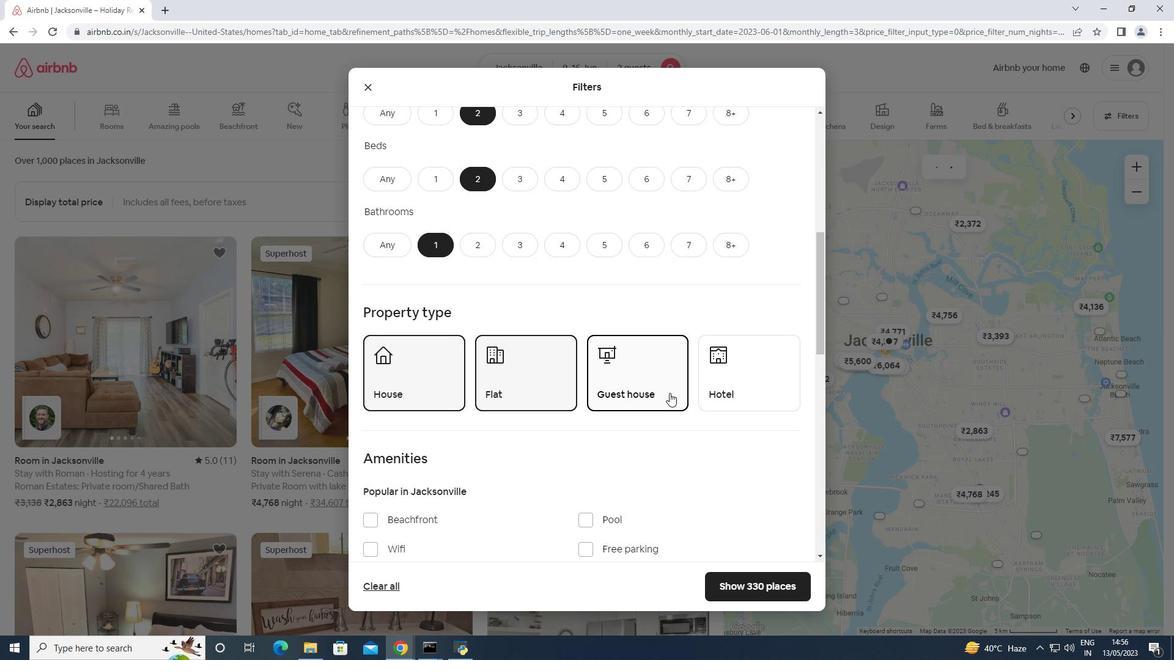 
Action: Mouse moved to (395, 420)
Screenshot: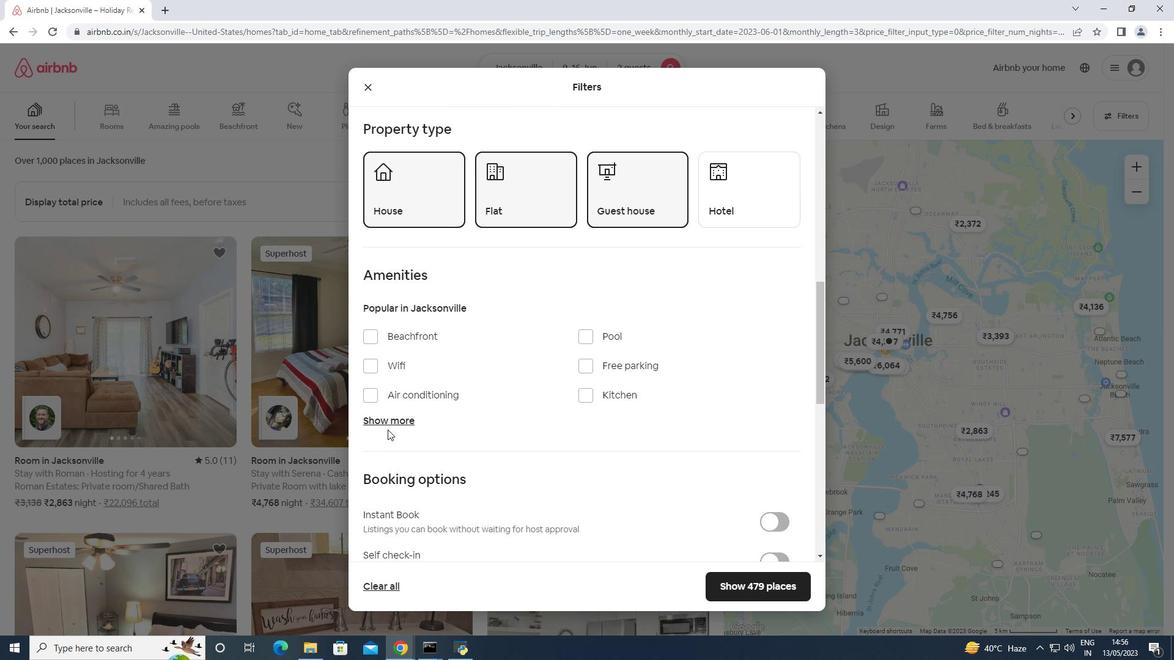 
Action: Mouse pressed left at (395, 420)
Screenshot: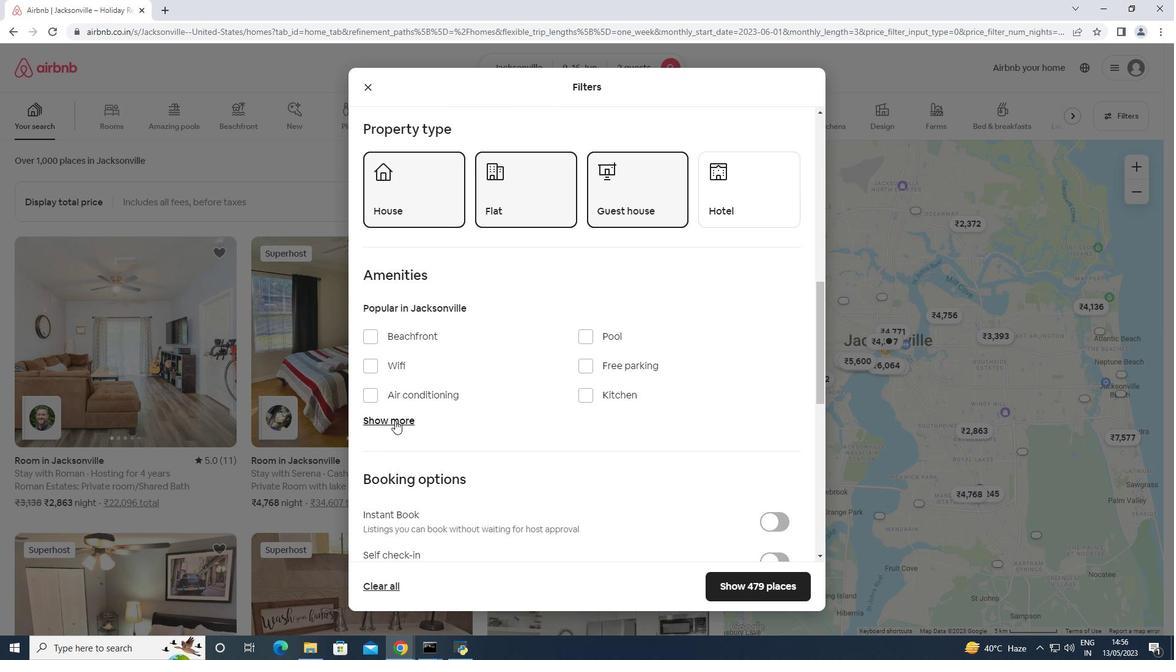 
Action: Mouse moved to (402, 368)
Screenshot: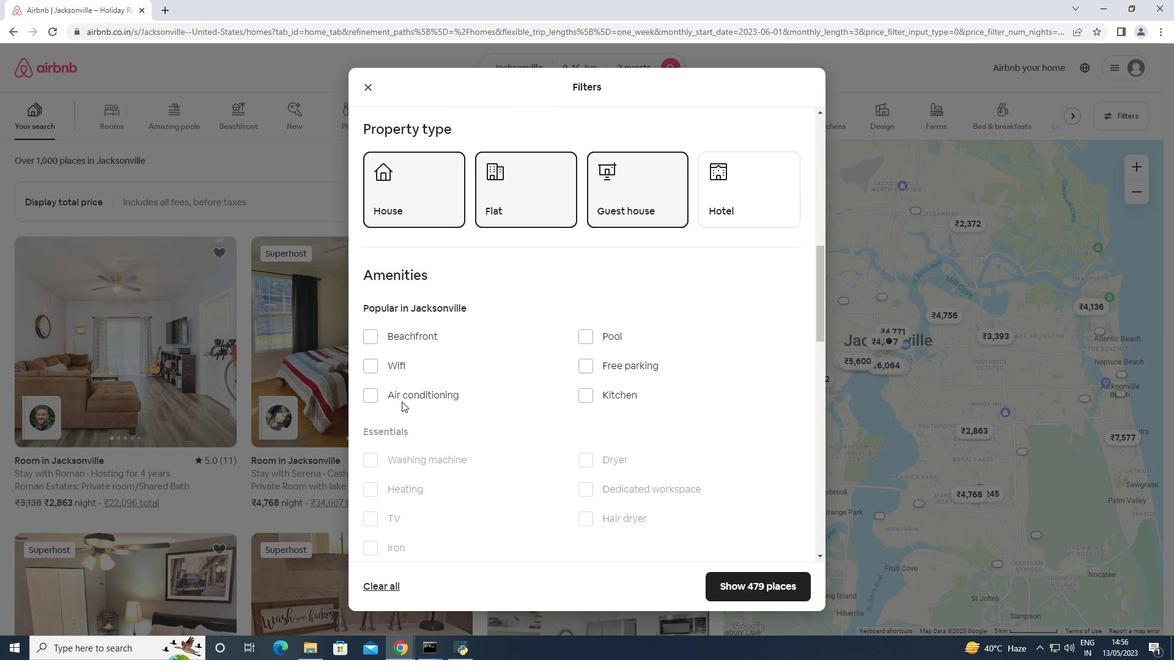 
Action: Mouse pressed left at (402, 368)
Screenshot: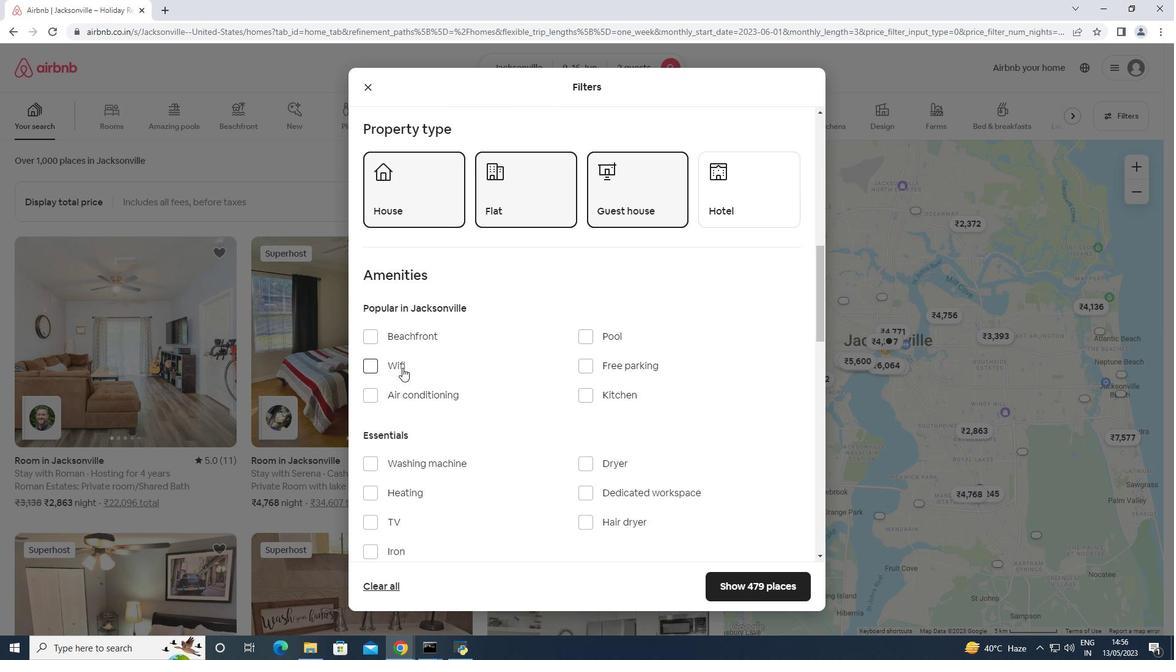 
Action: Mouse moved to (607, 370)
Screenshot: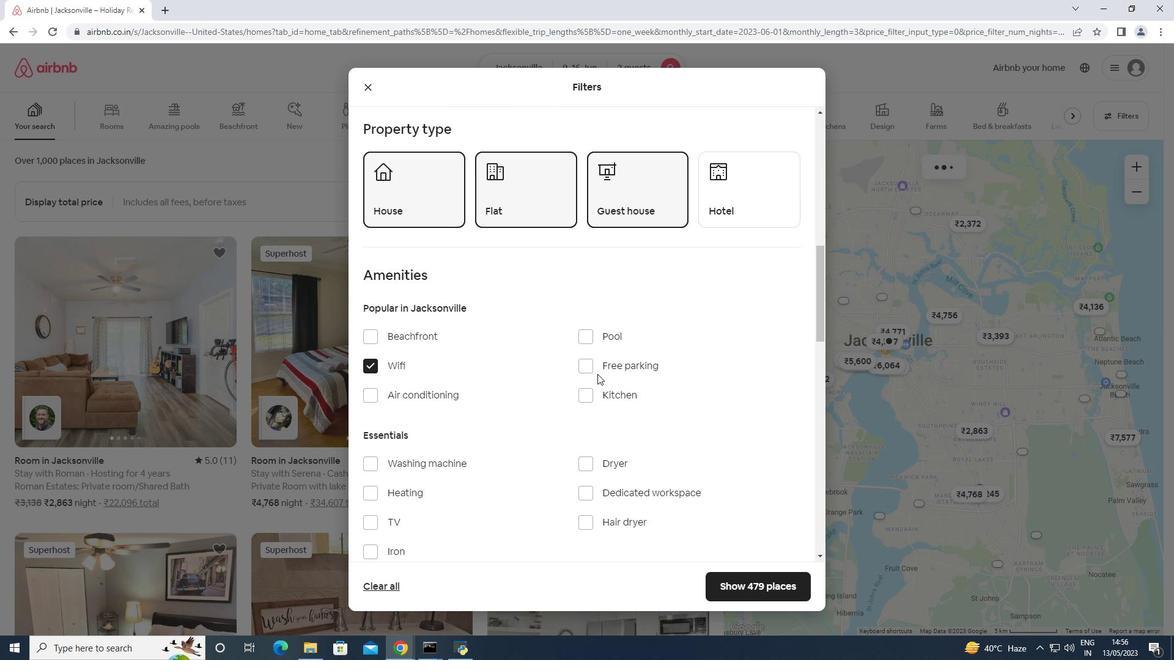 
Action: Mouse pressed left at (607, 370)
Screenshot: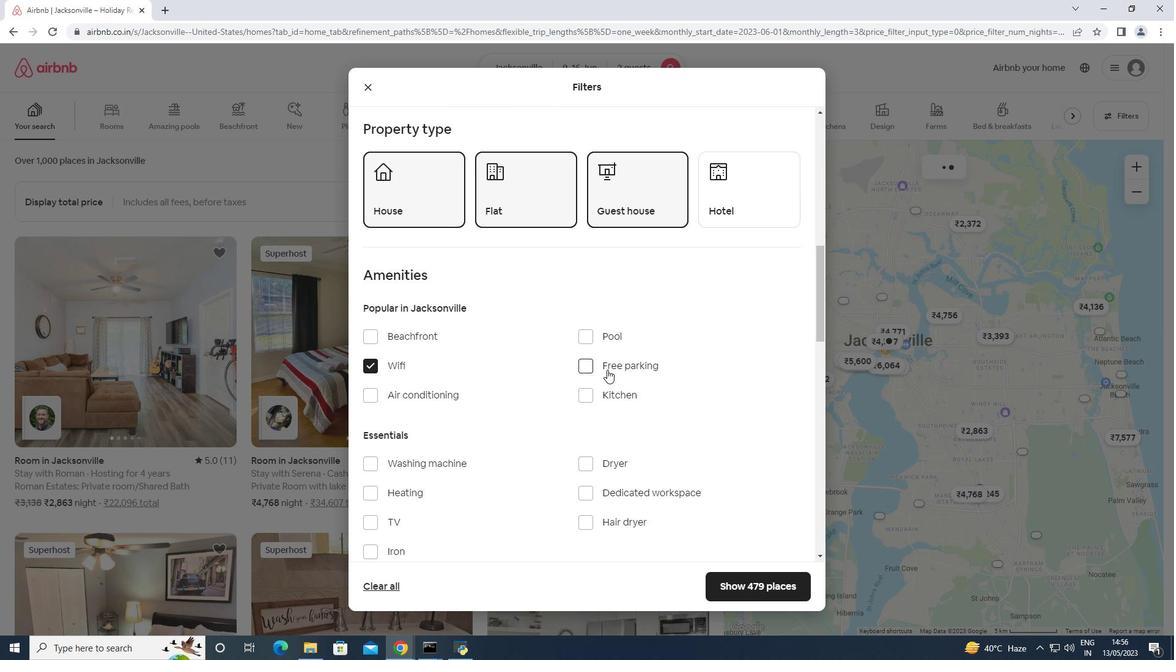 
Action: Mouse moved to (611, 360)
Screenshot: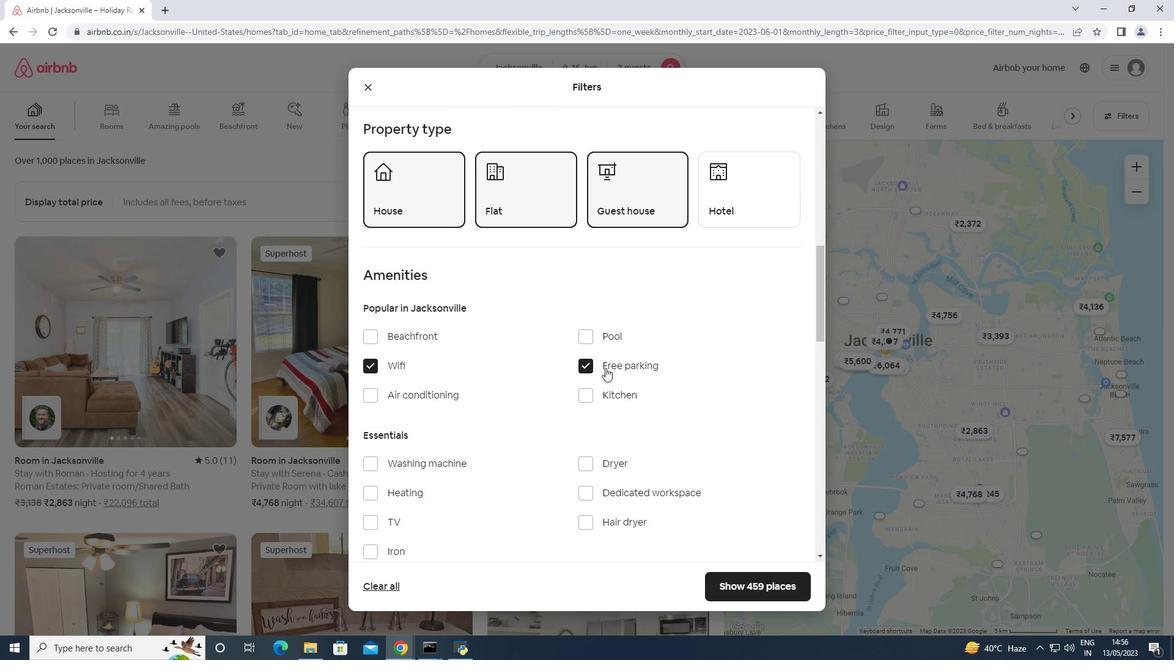
Action: Mouse pressed left at (611, 360)
Screenshot: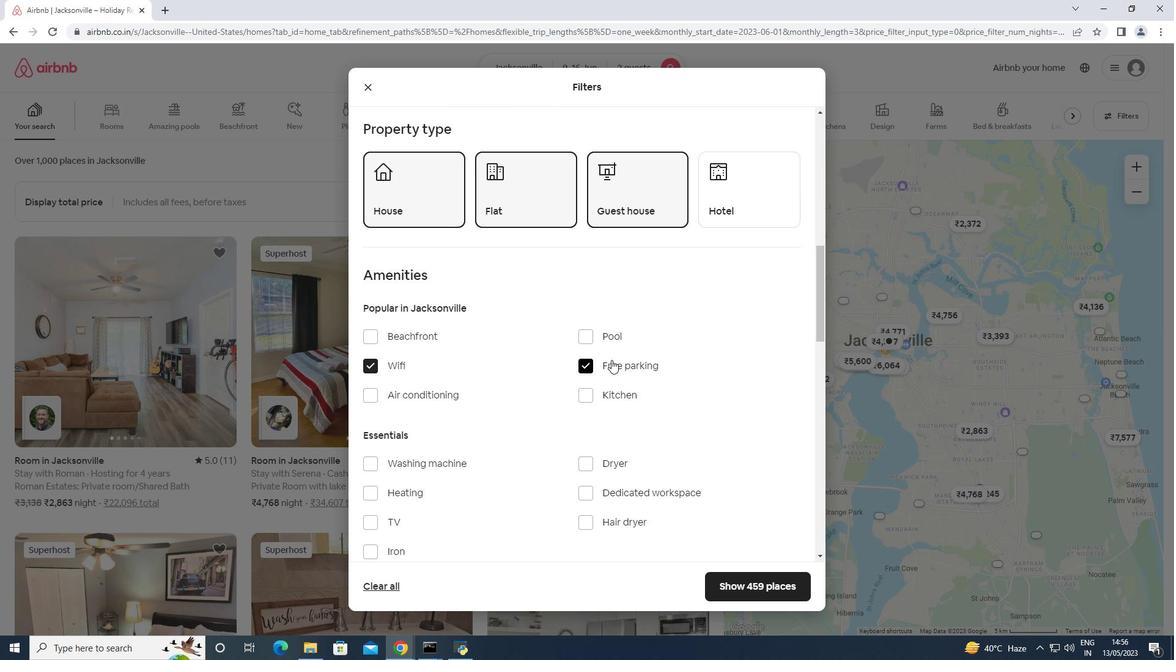 
Action: Mouse moved to (395, 367)
Screenshot: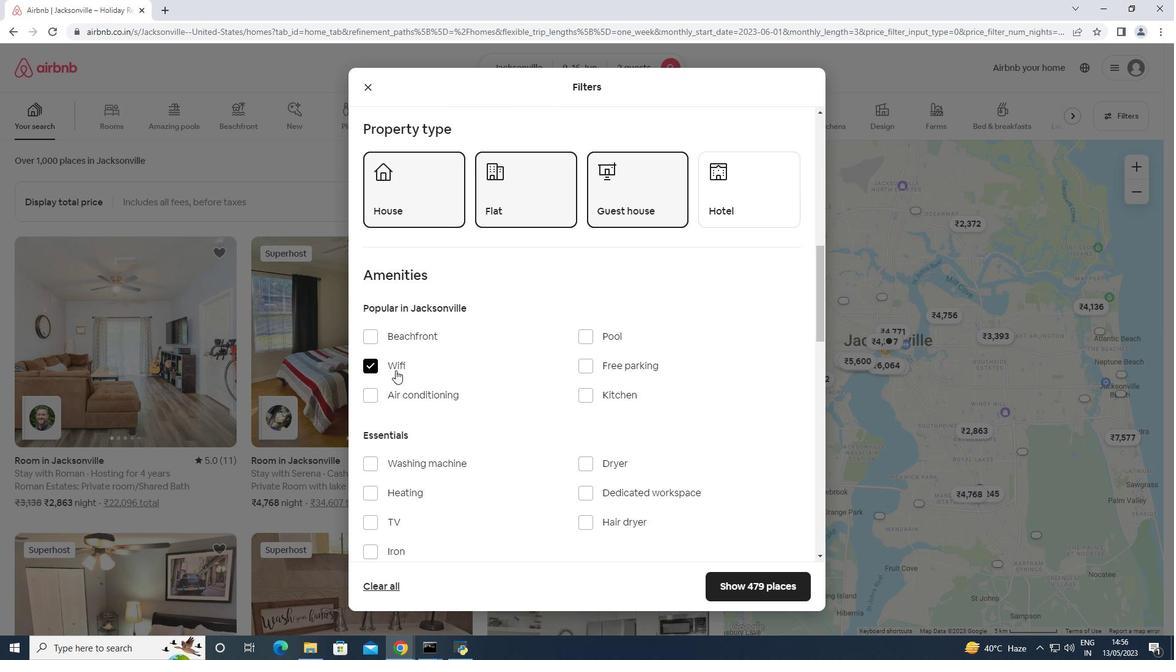 
Action: Mouse pressed left at (395, 367)
Screenshot: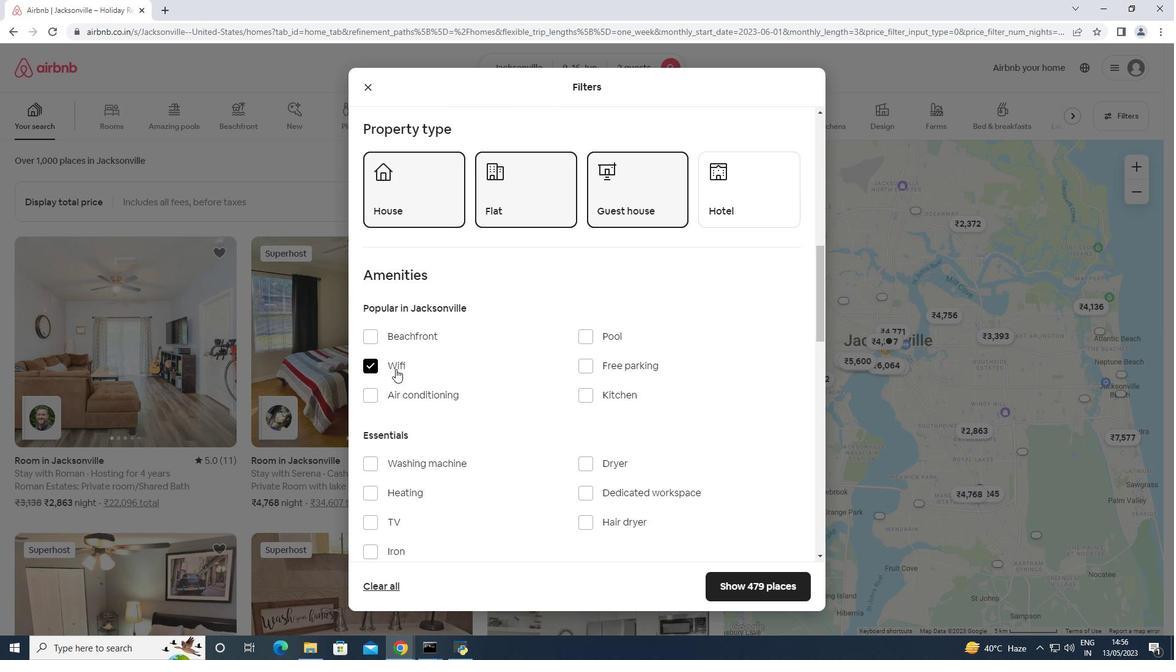 
Action: Mouse moved to (398, 363)
Screenshot: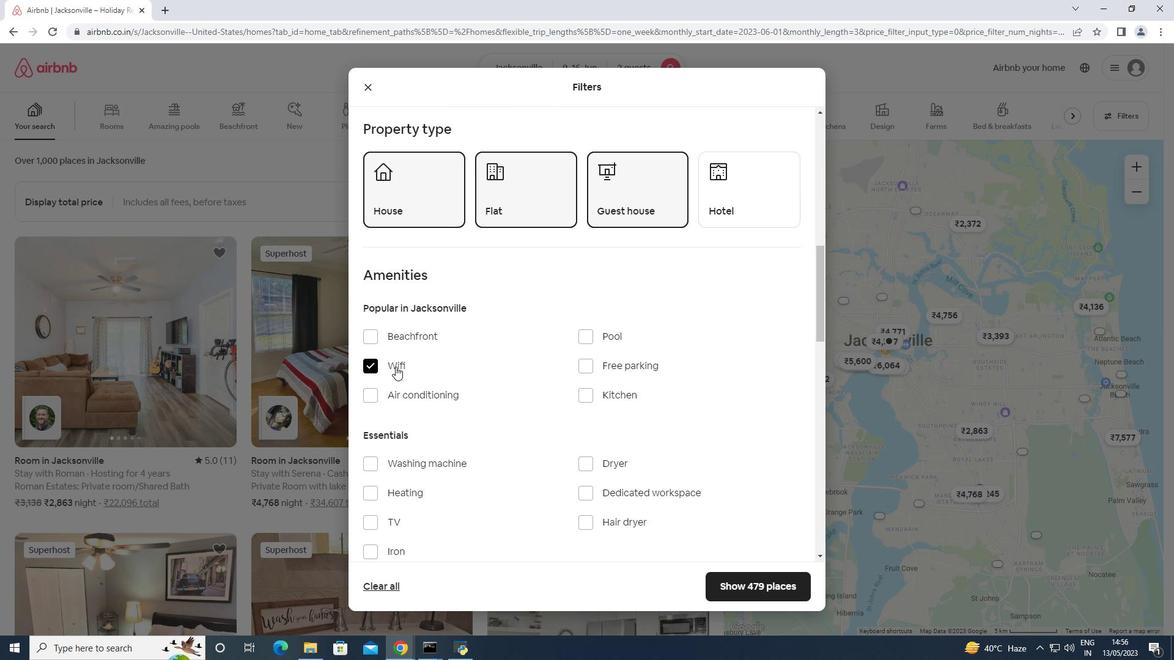 
Action: Mouse scrolled (398, 362) with delta (0, 0)
Screenshot: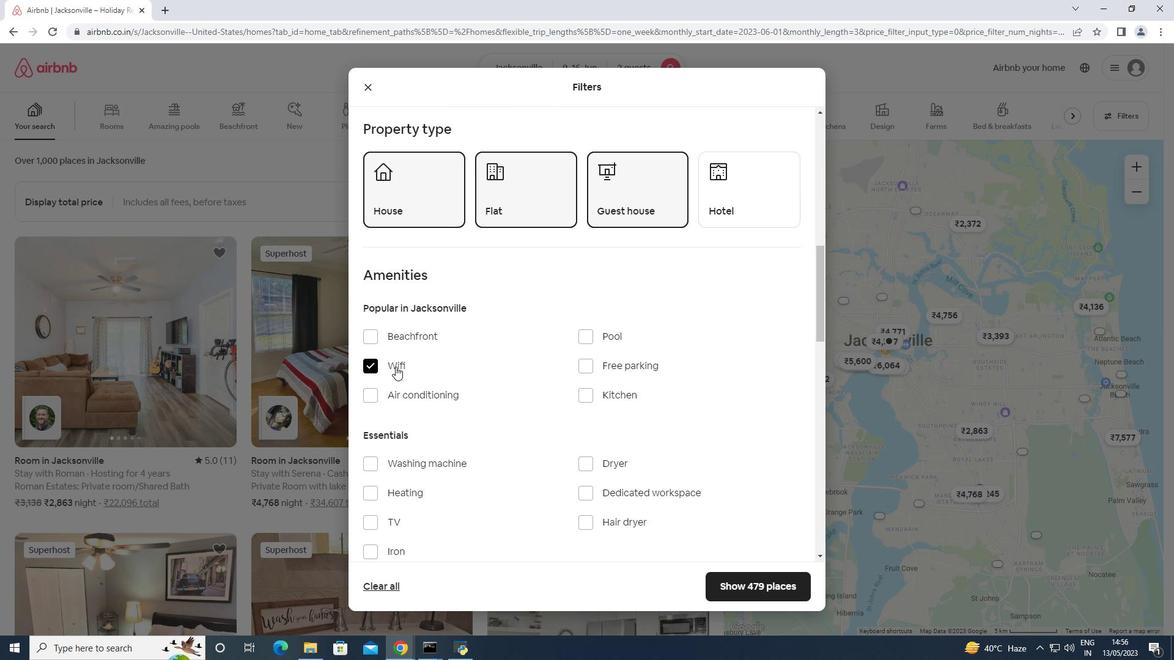 
Action: Mouse scrolled (398, 362) with delta (0, 0)
Screenshot: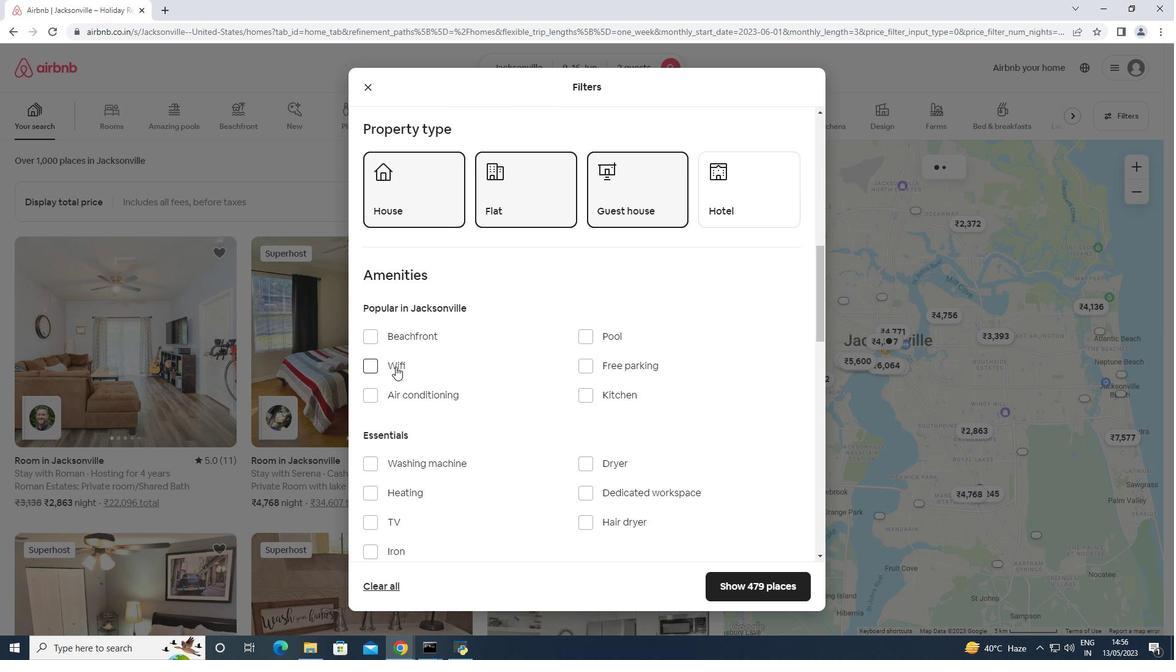 
Action: Mouse scrolled (398, 362) with delta (0, 0)
Screenshot: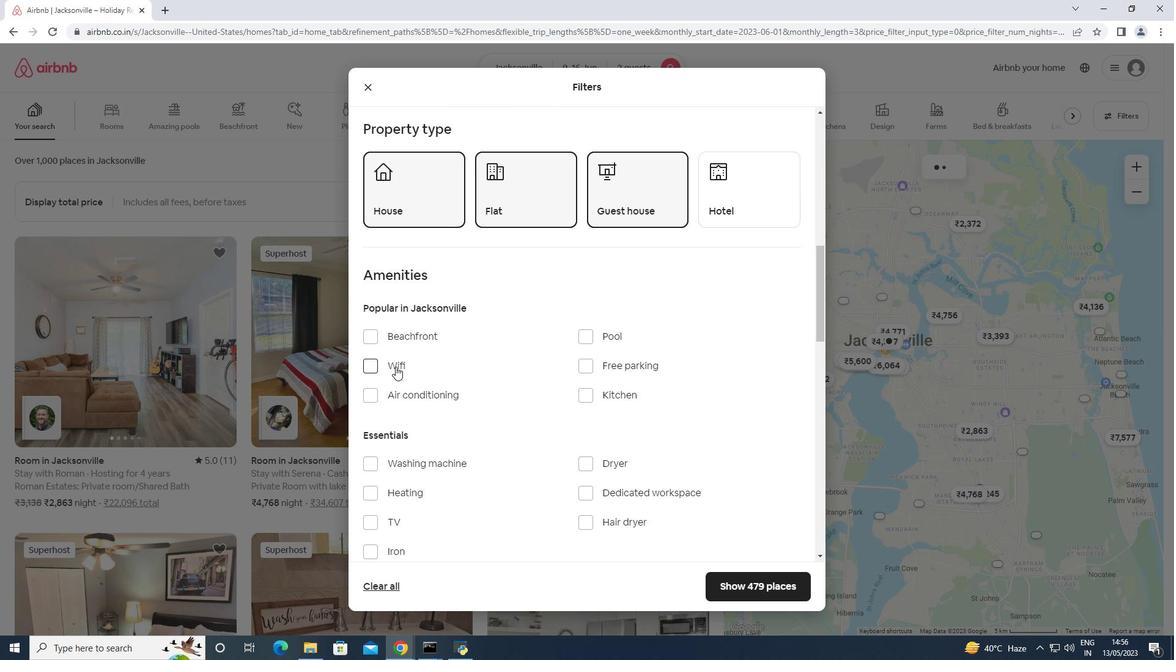 
Action: Mouse scrolled (398, 362) with delta (0, 0)
Screenshot: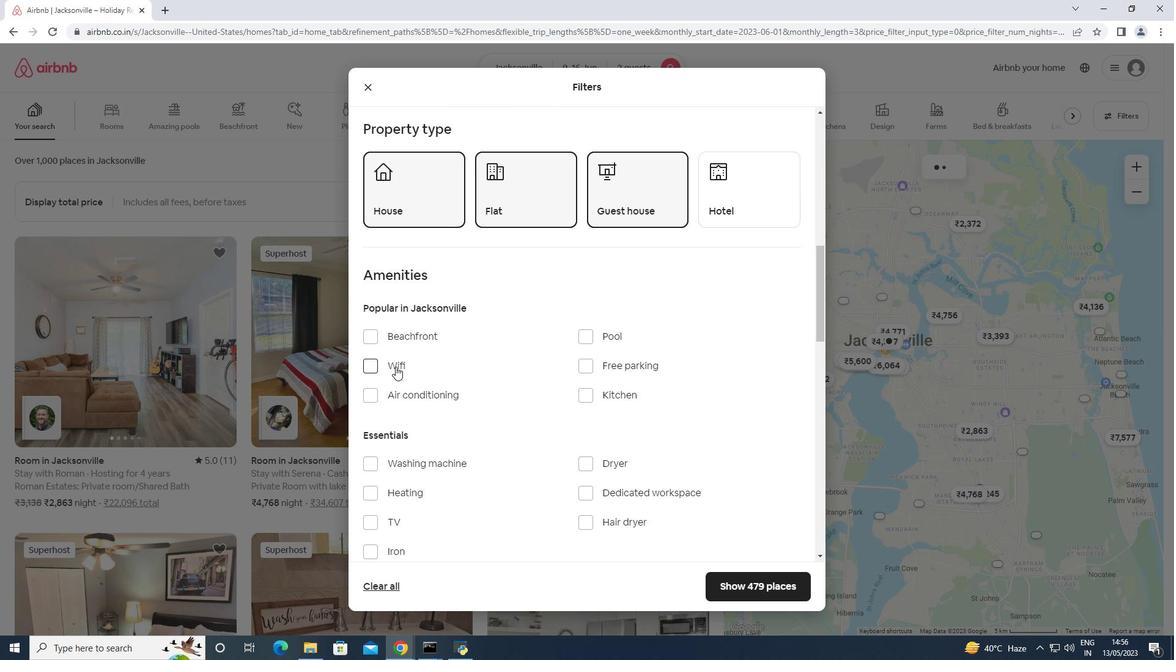 
Action: Mouse scrolled (398, 362) with delta (0, 0)
Screenshot: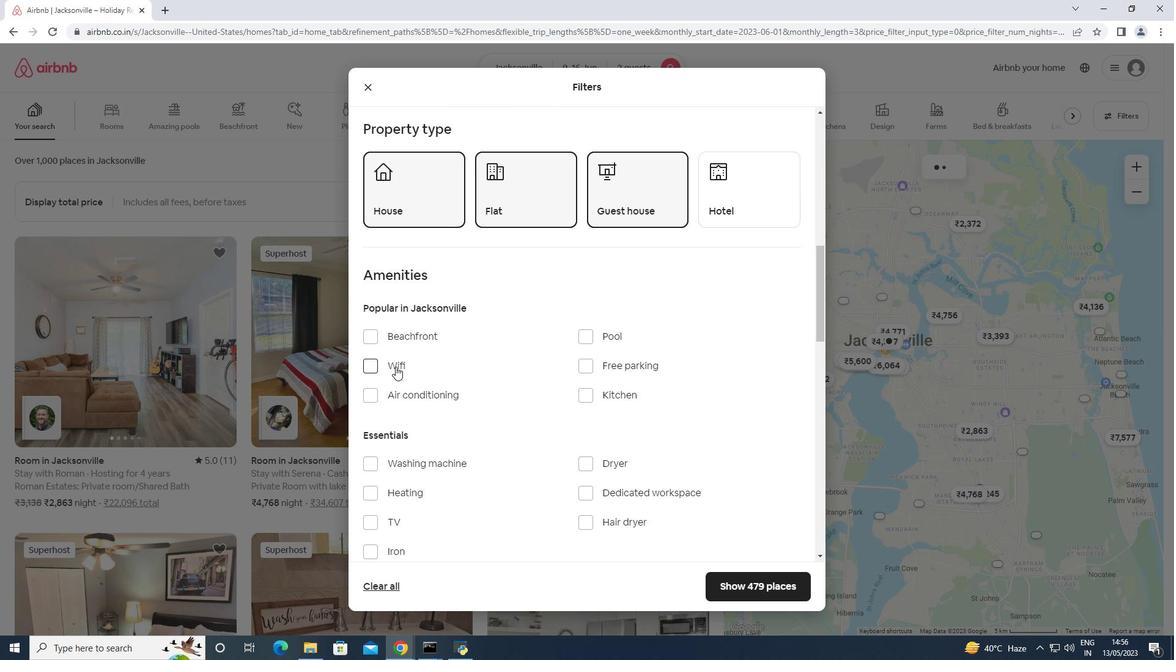 
Action: Mouse scrolled (398, 362) with delta (0, 0)
Screenshot: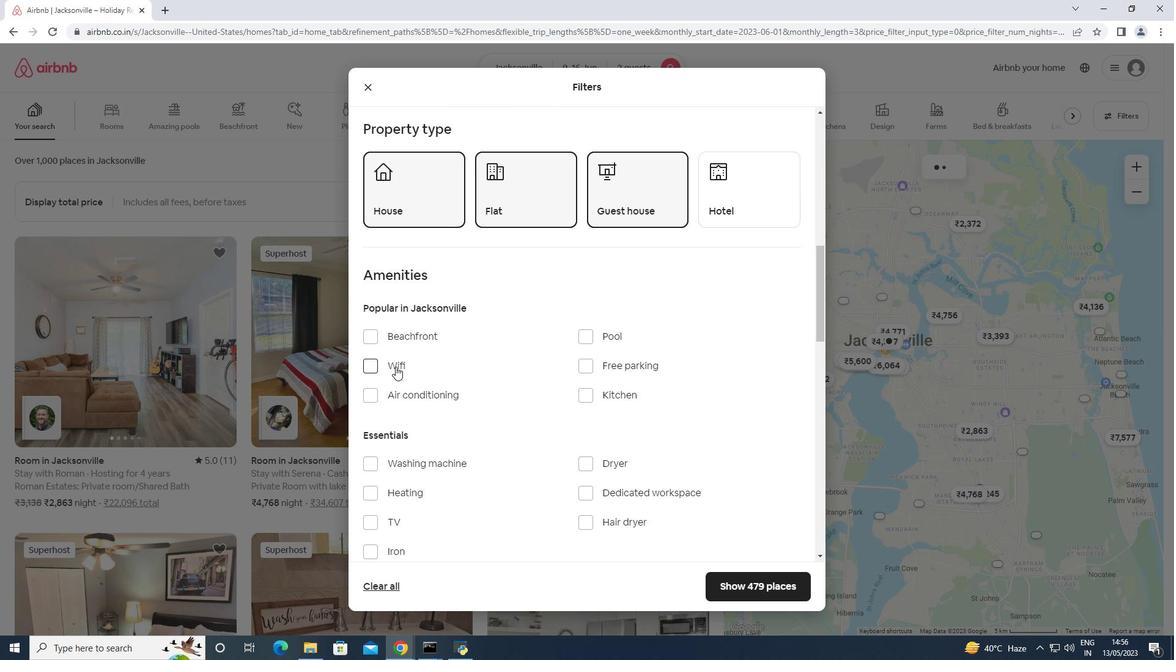 
Action: Mouse moved to (409, 361)
Screenshot: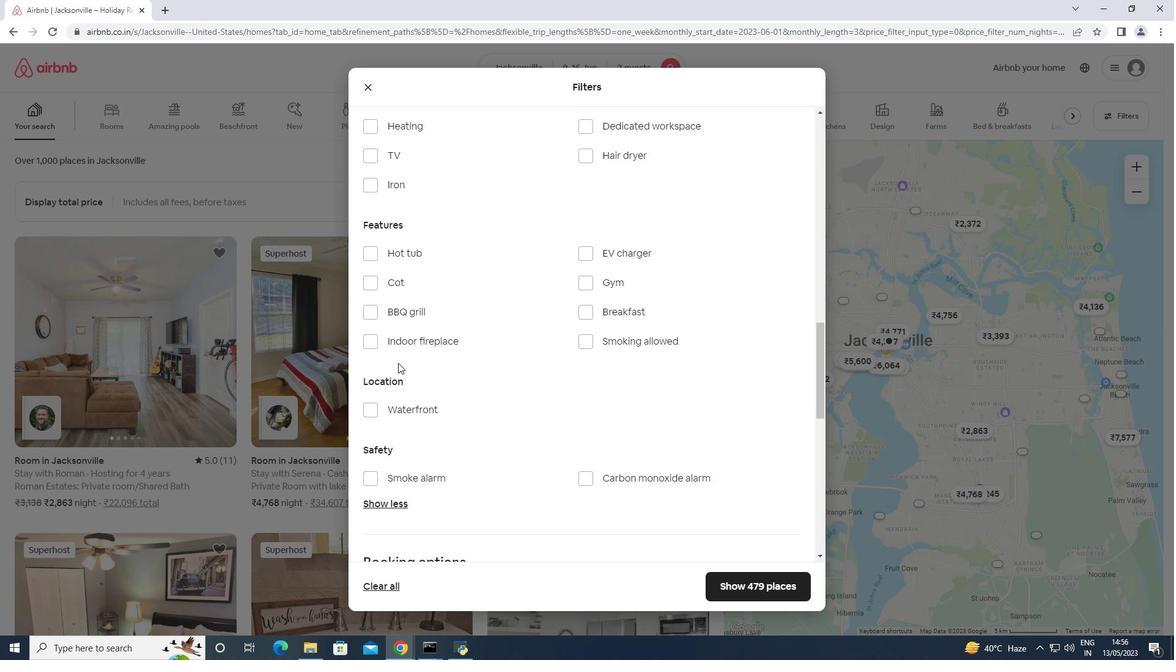
Action: Mouse scrolled (409, 360) with delta (0, 0)
Screenshot: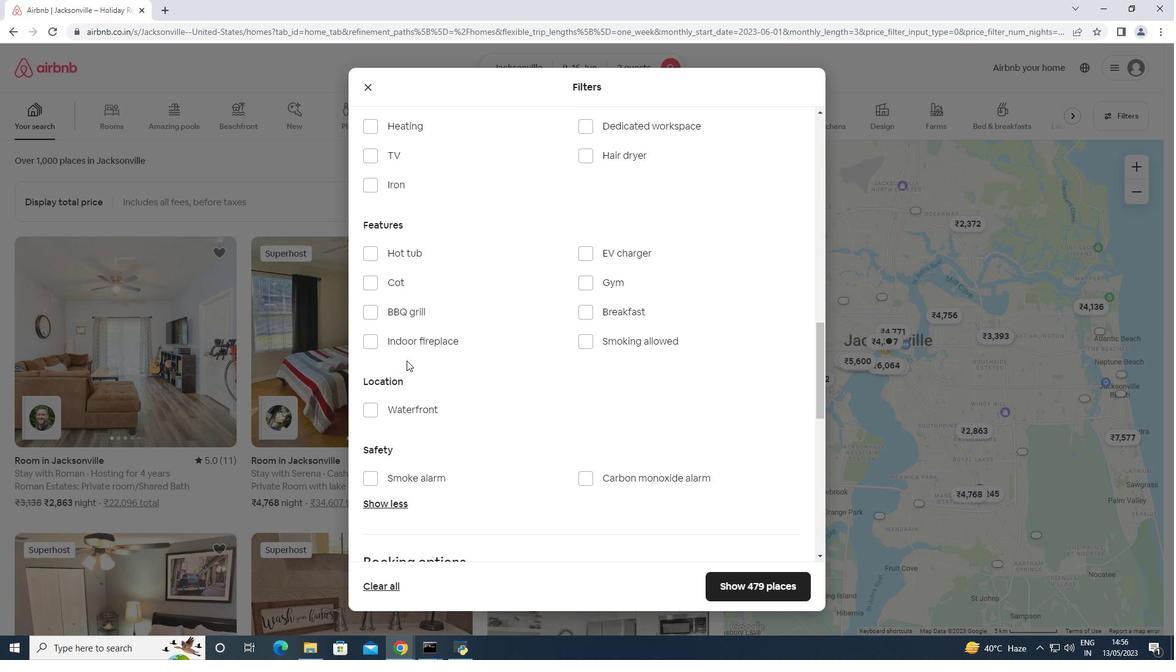 
Action: Mouse scrolled (409, 360) with delta (0, 0)
Screenshot: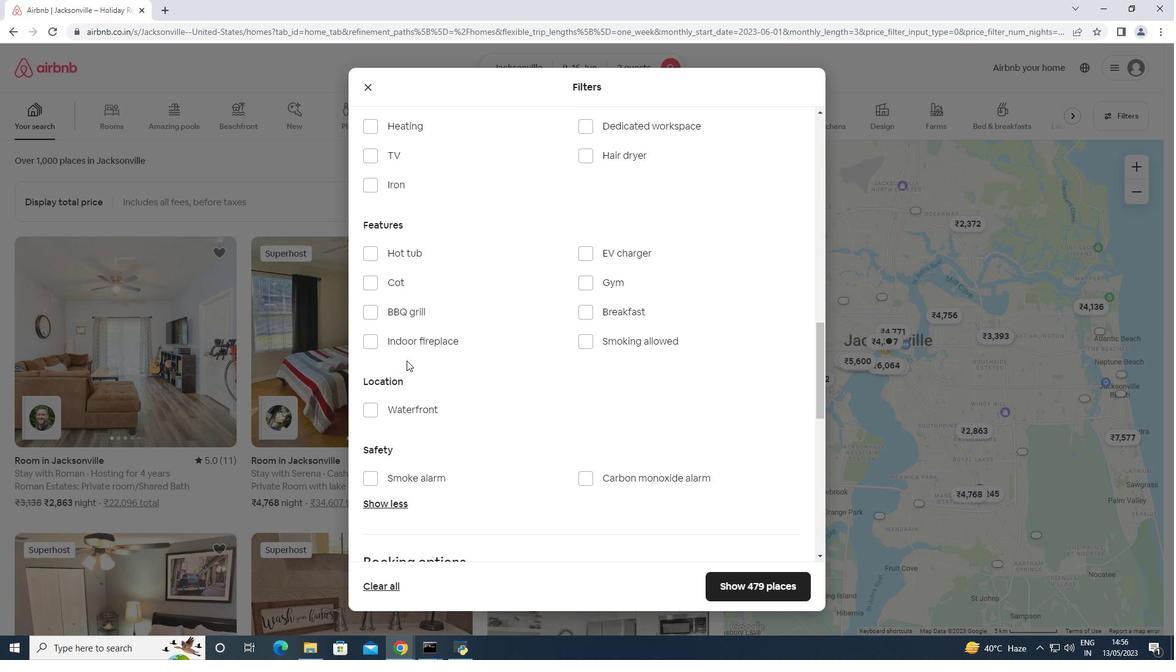 
Action: Mouse scrolled (409, 360) with delta (0, 0)
Screenshot: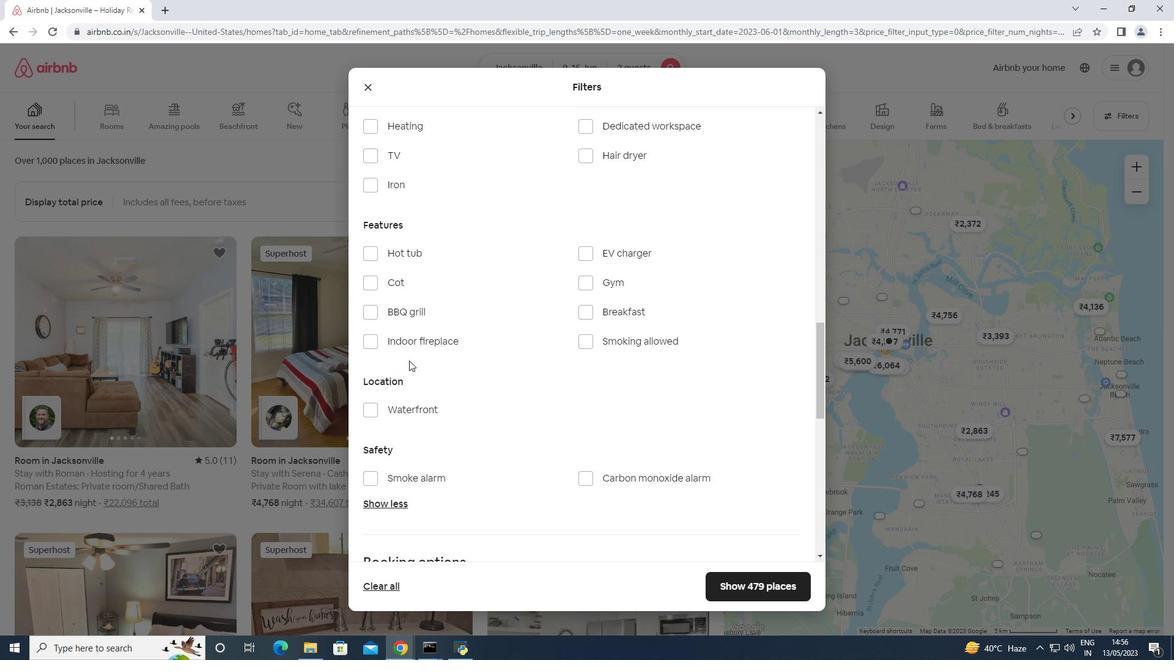 
Action: Mouse scrolled (409, 360) with delta (0, 0)
Screenshot: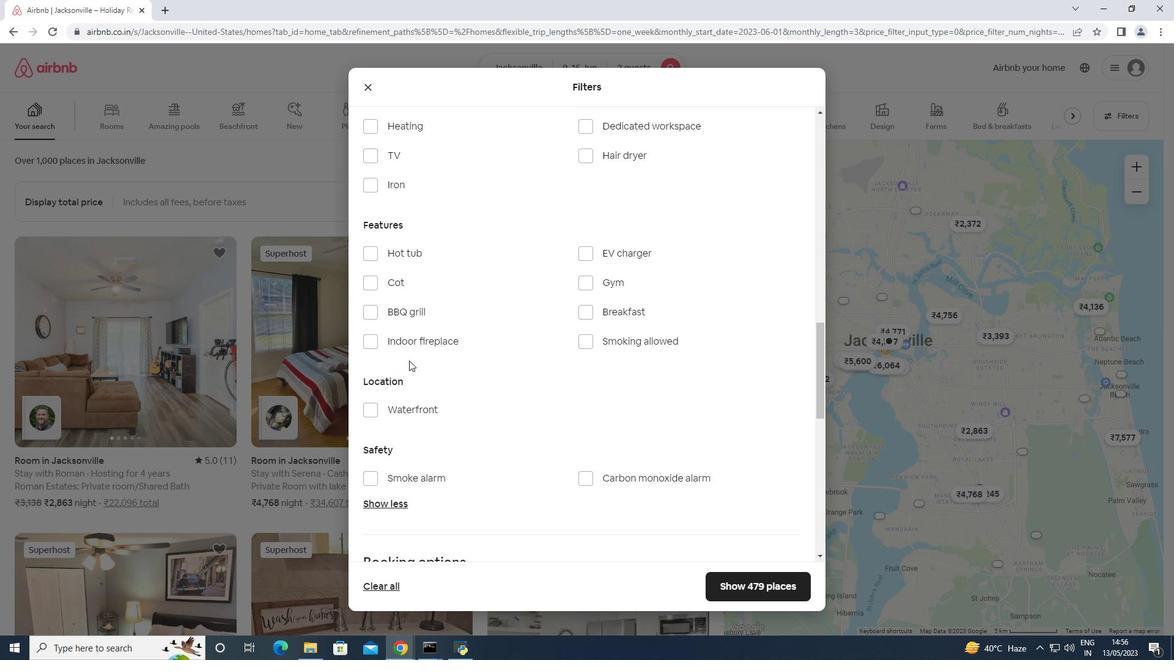 
Action: Mouse scrolled (409, 360) with delta (0, 0)
Screenshot: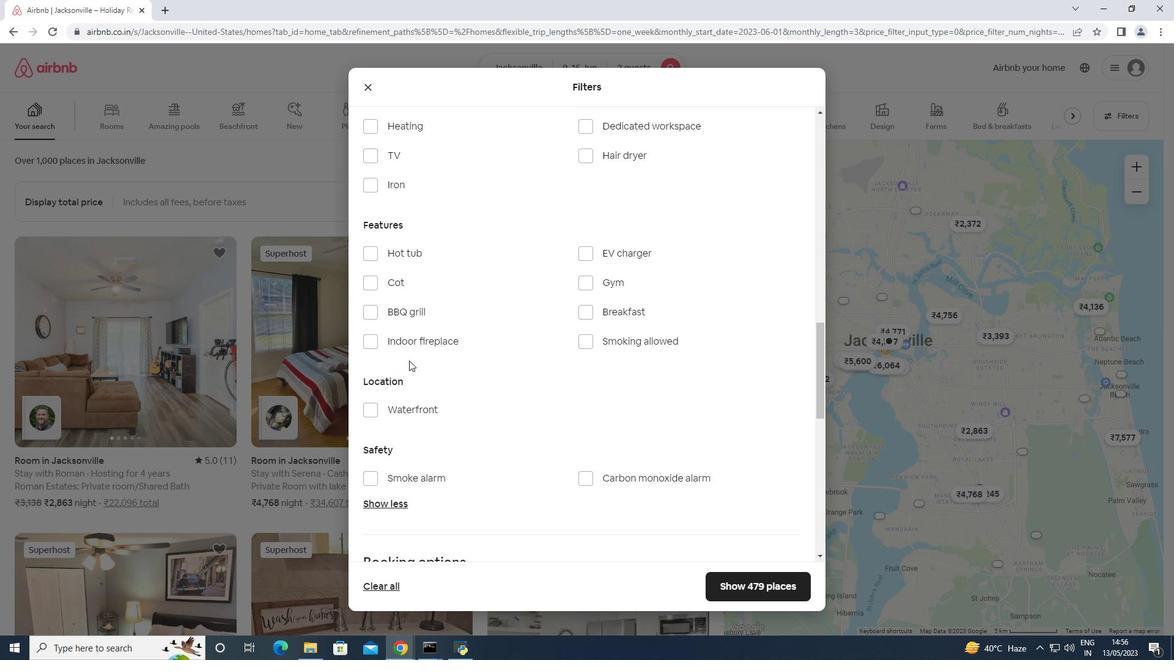 
Action: Mouse moved to (777, 345)
Screenshot: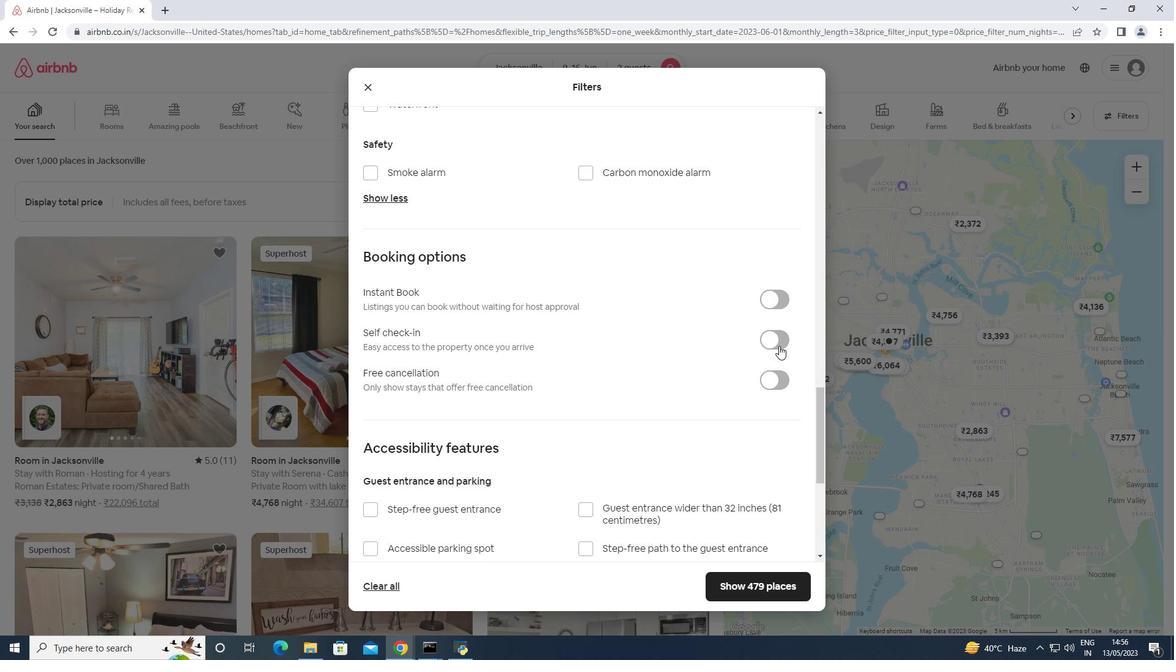 
Action: Mouse pressed left at (777, 345)
Screenshot: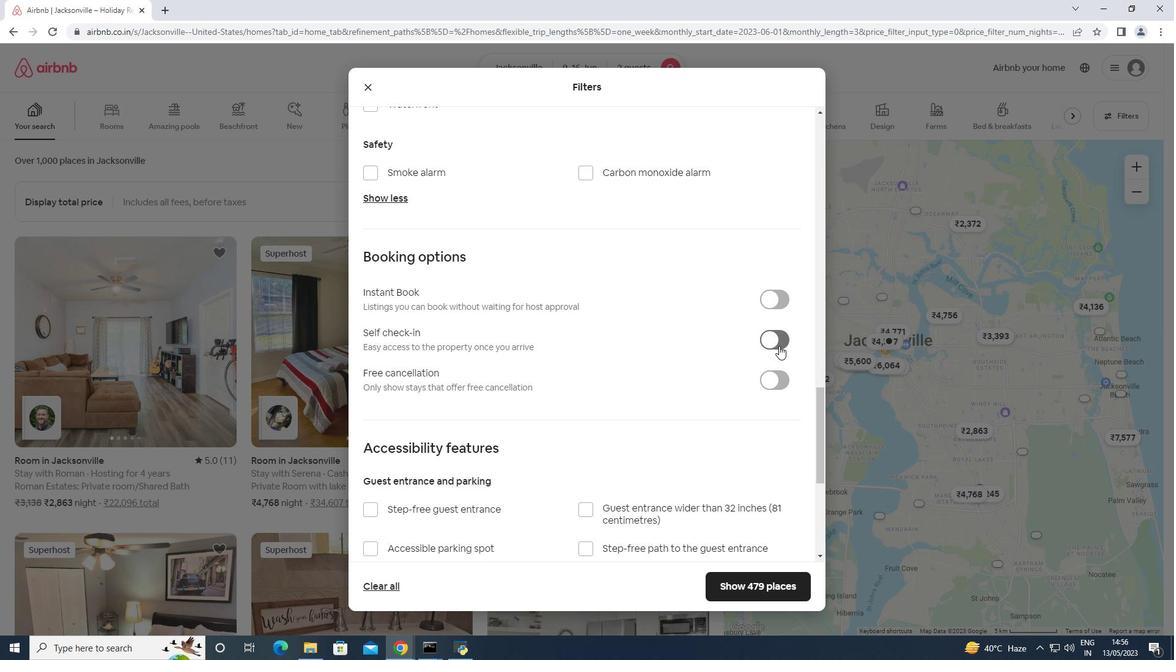 
Action: Mouse moved to (772, 346)
Screenshot: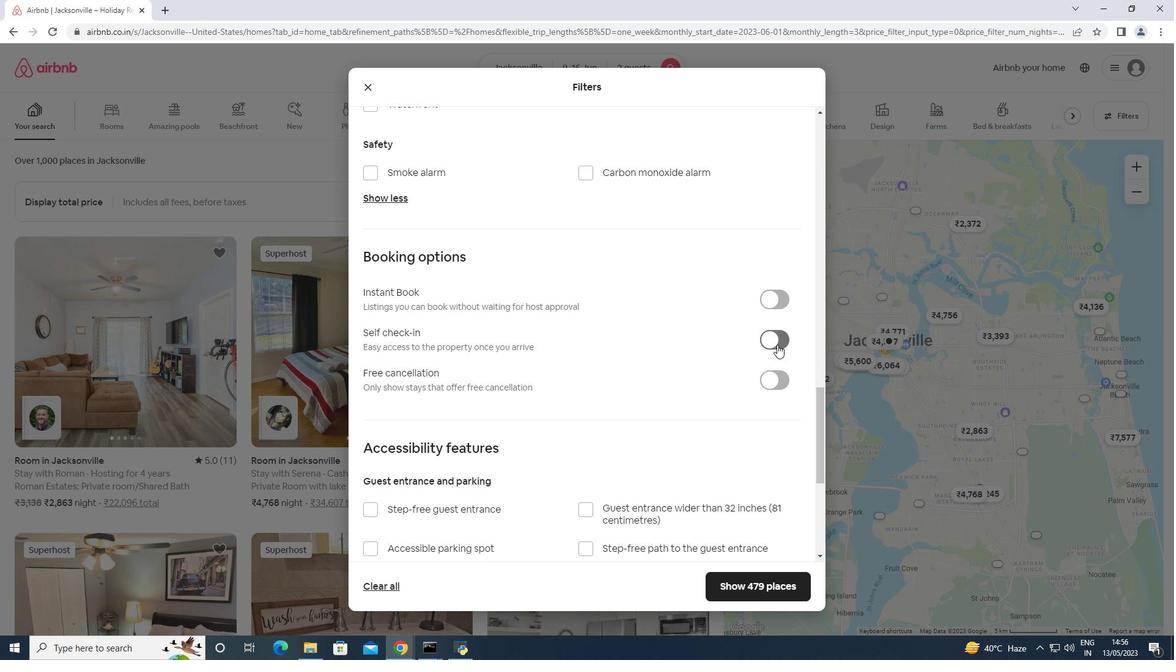 
Action: Mouse scrolled (772, 346) with delta (0, 0)
Screenshot: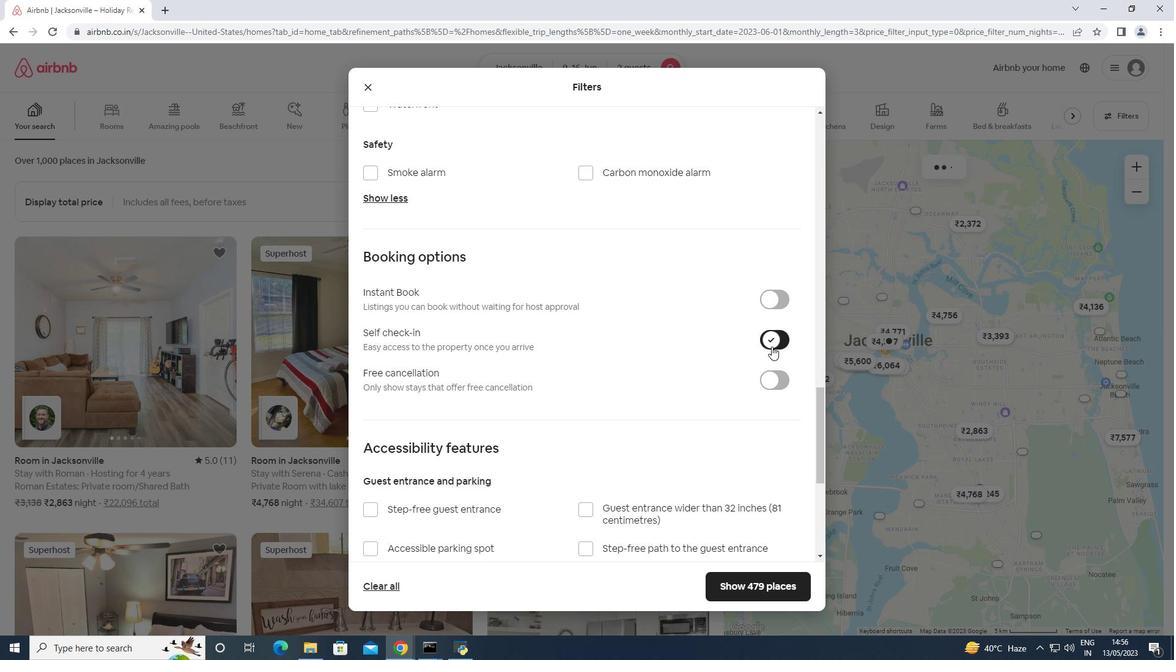 
Action: Mouse scrolled (772, 346) with delta (0, 0)
Screenshot: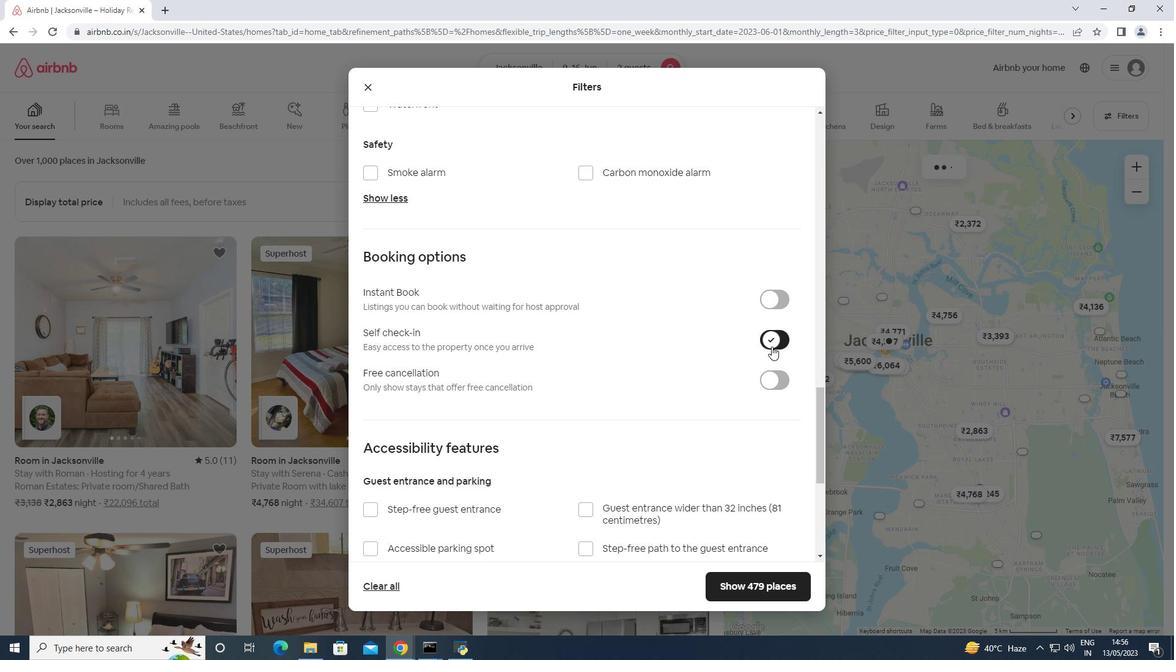 
Action: Mouse scrolled (772, 346) with delta (0, 0)
Screenshot: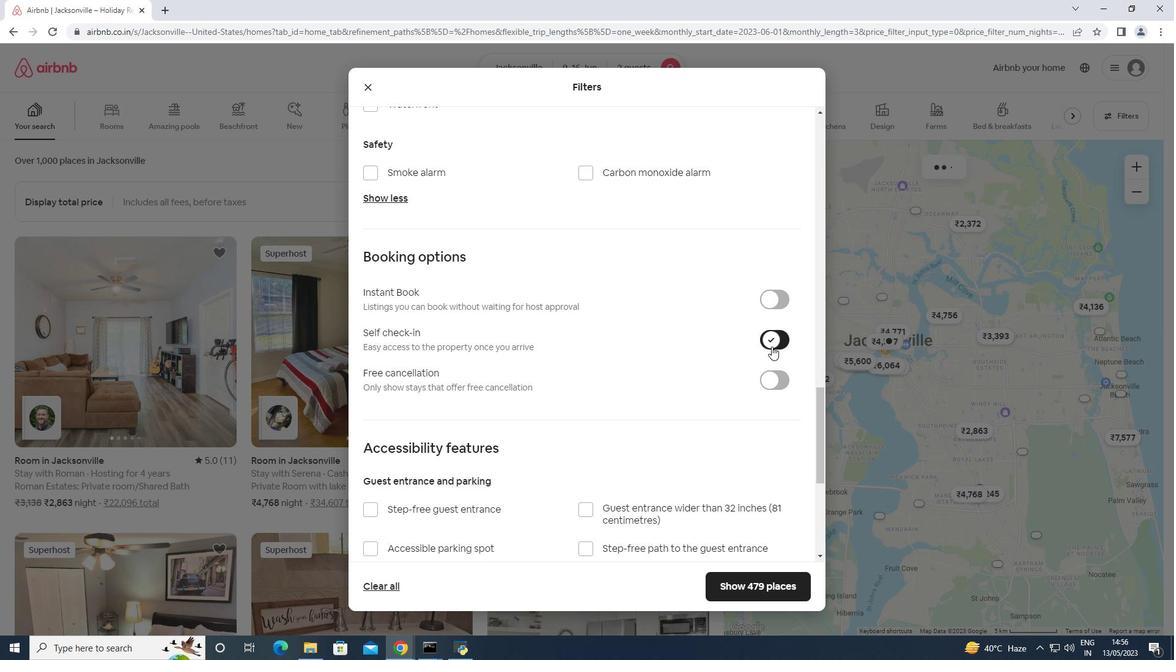 
Action: Mouse scrolled (772, 346) with delta (0, 0)
Screenshot: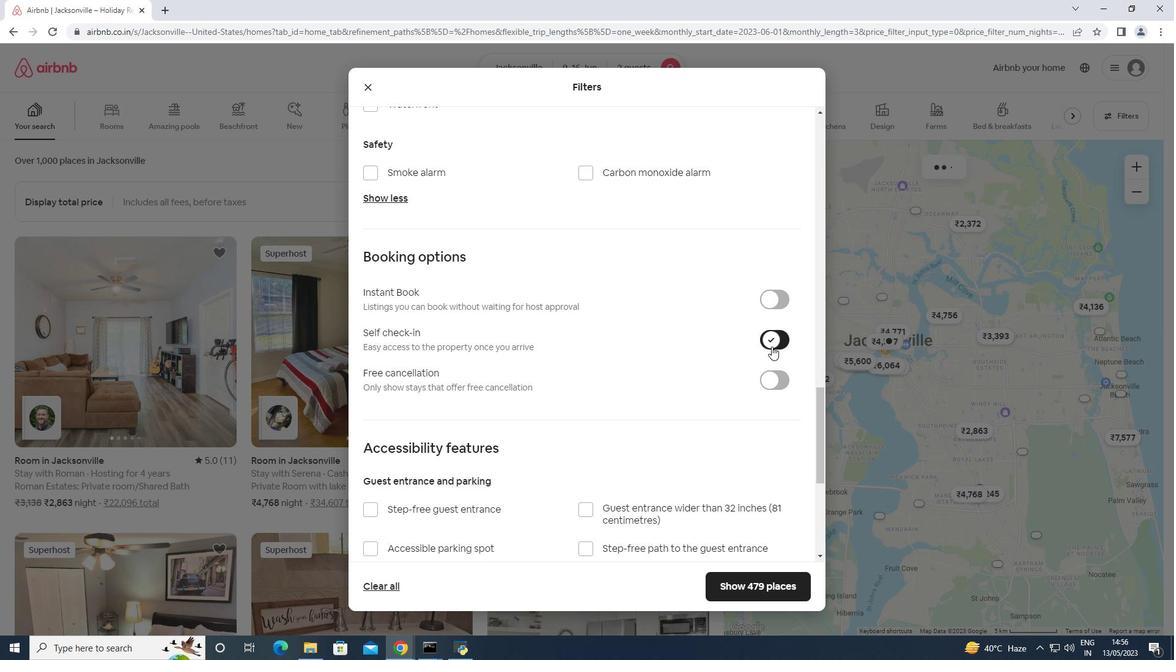 
Action: Mouse scrolled (772, 347) with delta (0, 0)
Screenshot: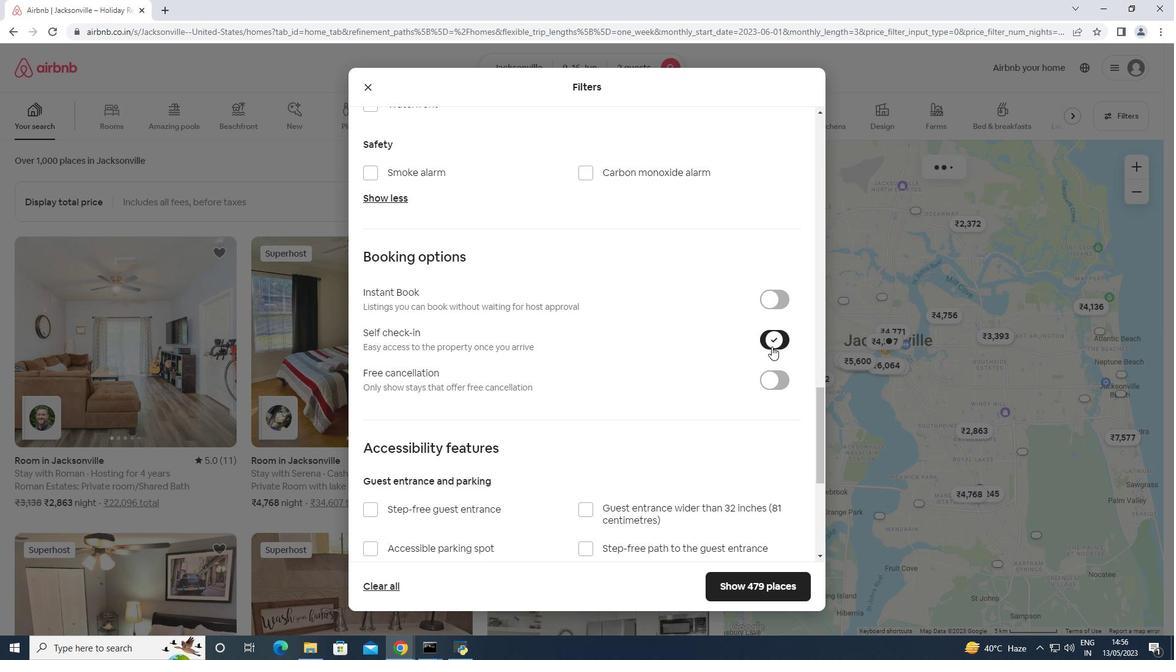 
Action: Mouse scrolled (772, 346) with delta (0, 0)
Screenshot: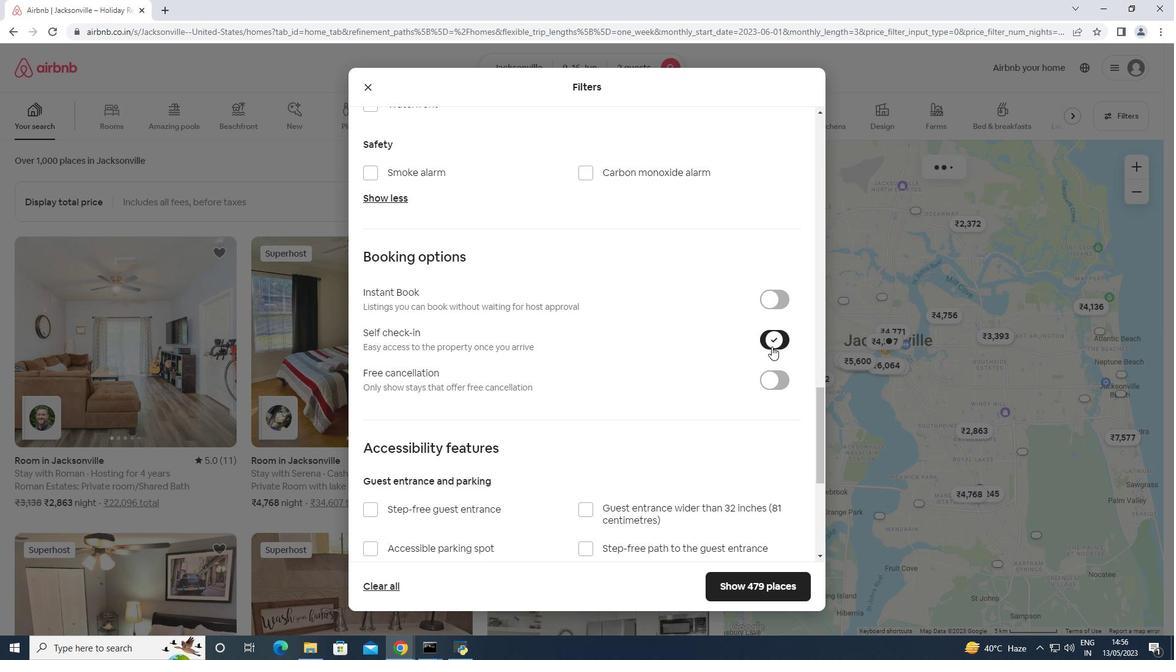 
Action: Mouse moved to (771, 347)
Screenshot: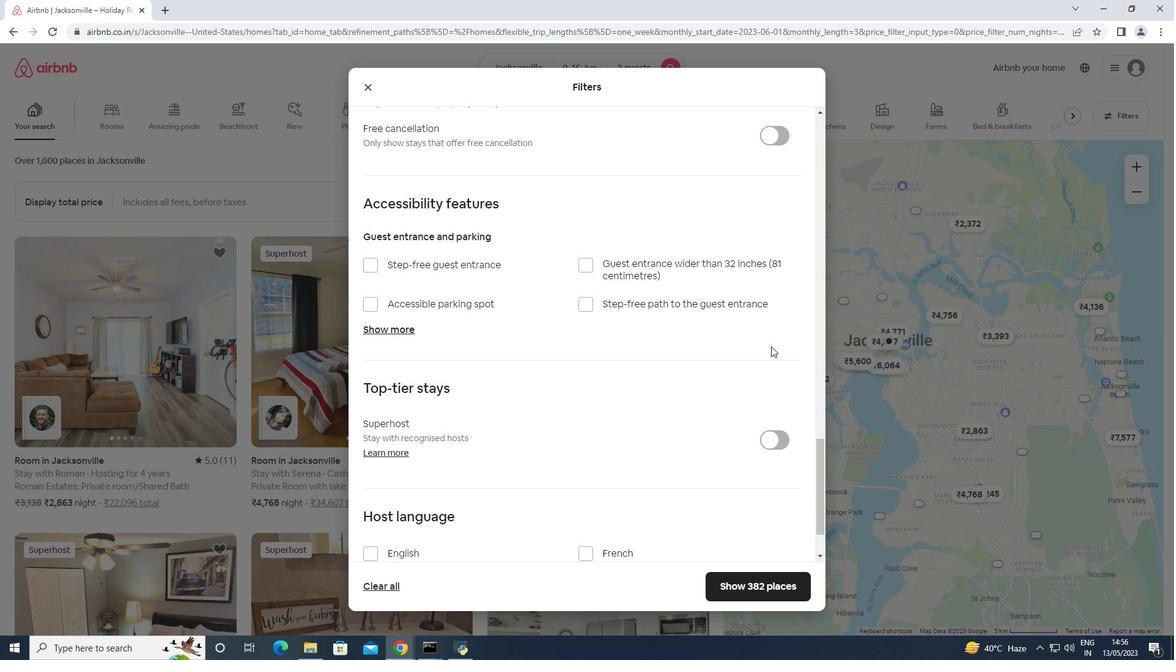 
Action: Mouse scrolled (771, 346) with delta (0, 0)
Screenshot: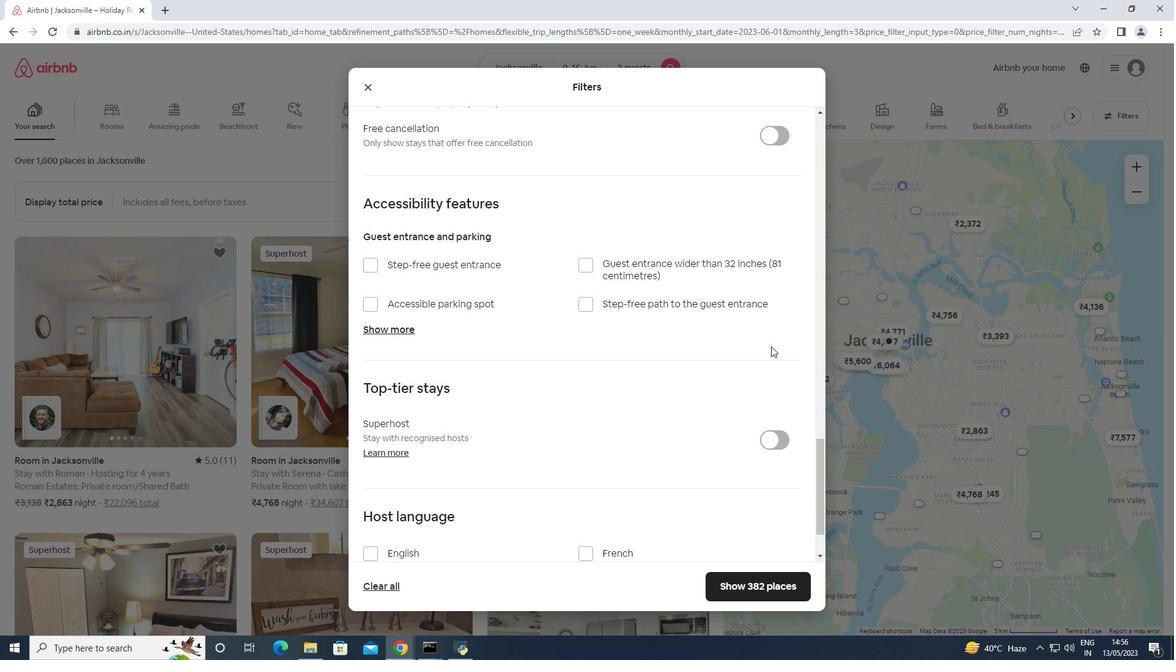
Action: Mouse scrolled (771, 346) with delta (0, 0)
Screenshot: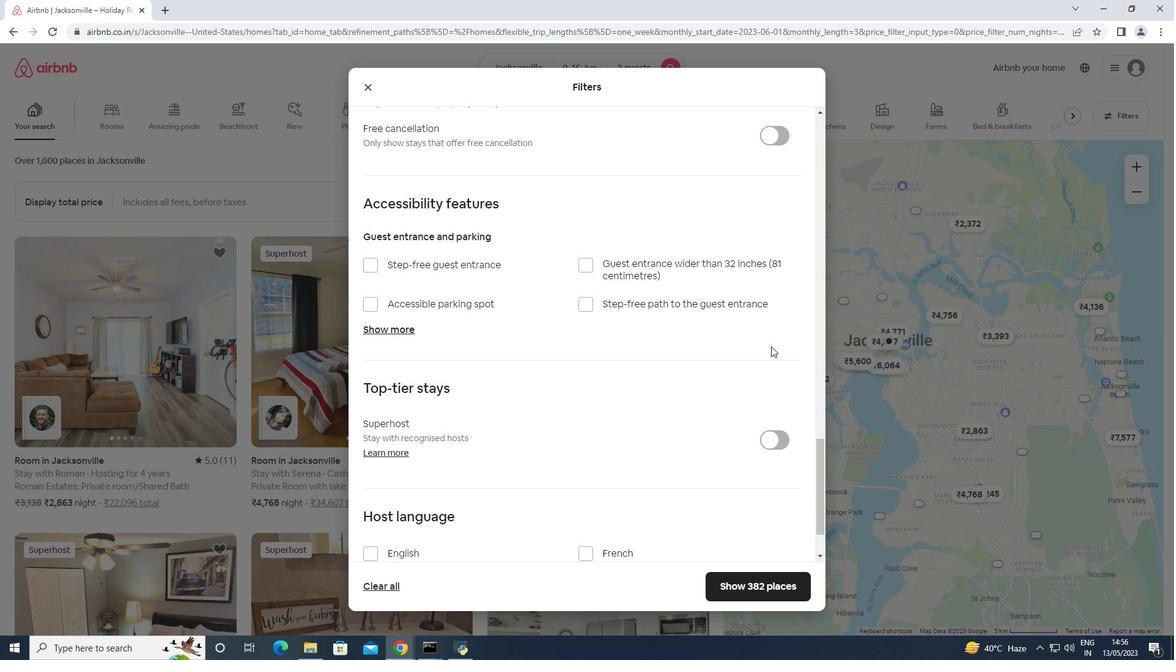 
Action: Mouse scrolled (771, 348) with delta (0, 0)
Screenshot: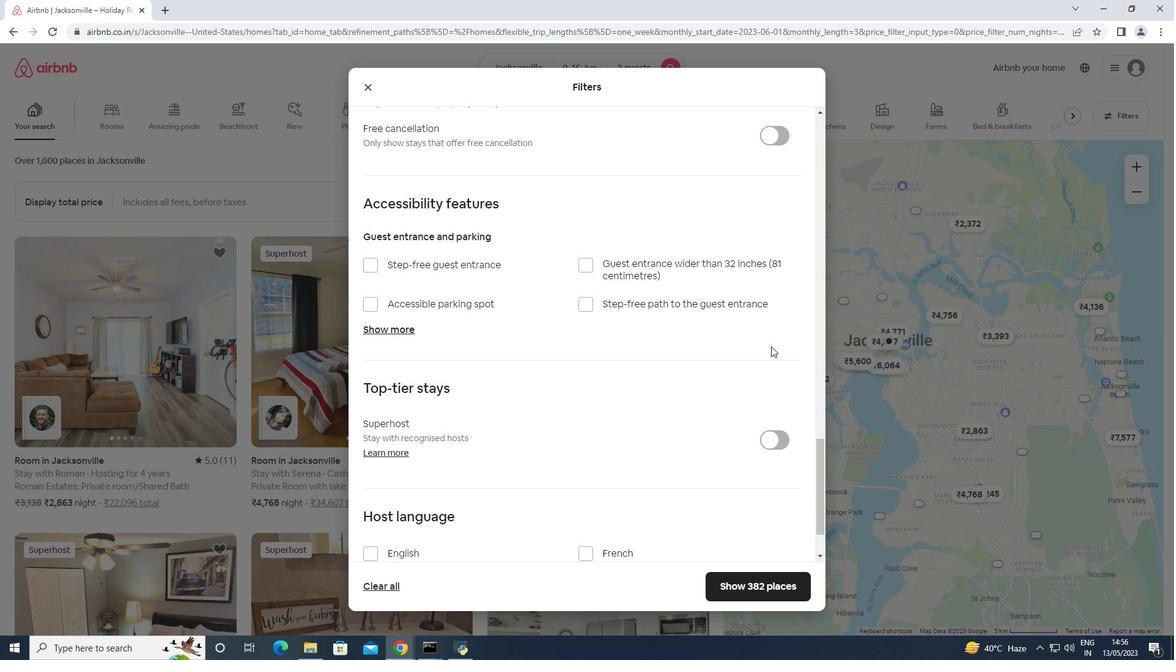 
Action: Mouse moved to (403, 539)
Screenshot: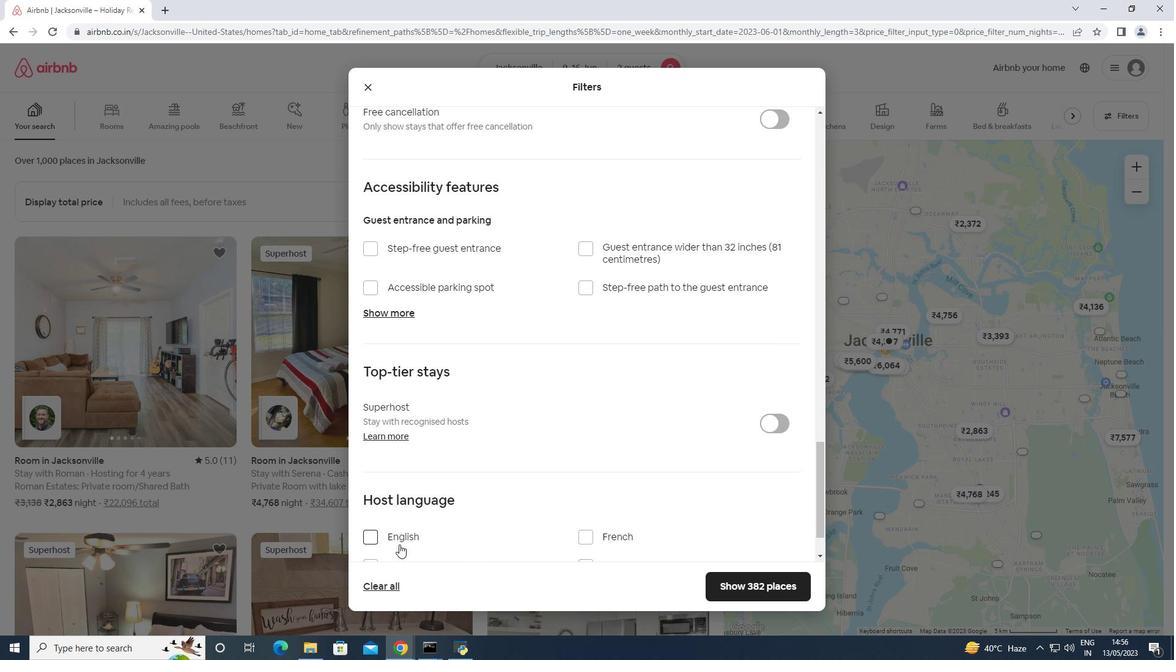 
Action: Mouse pressed left at (403, 539)
Screenshot: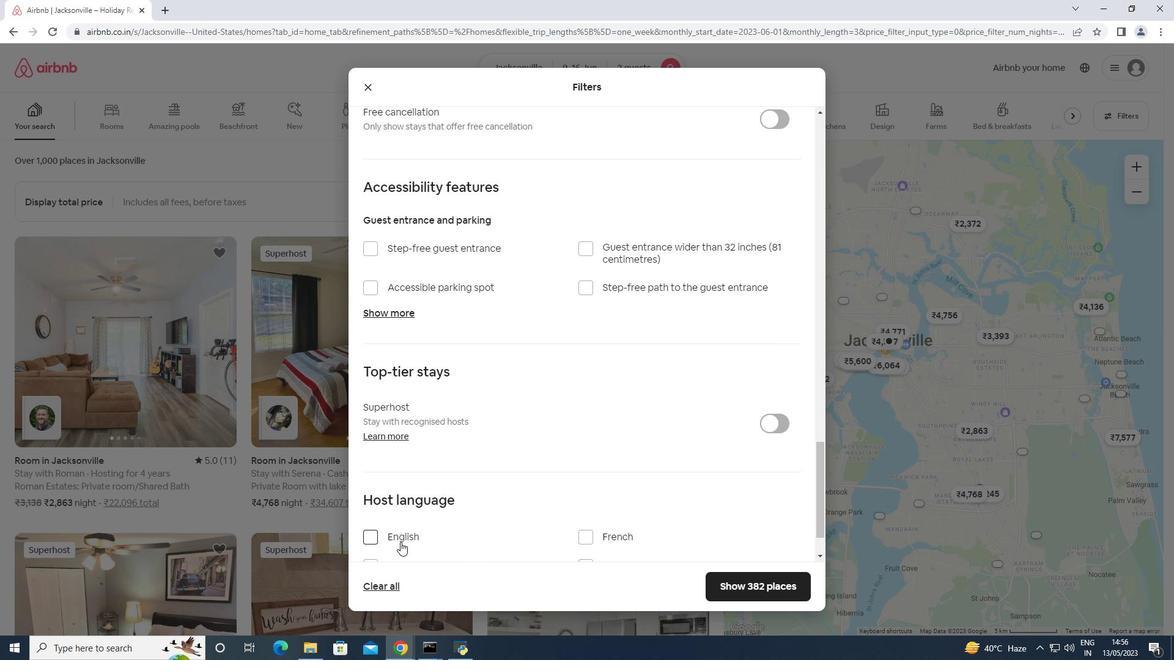 
Action: Mouse moved to (723, 584)
Screenshot: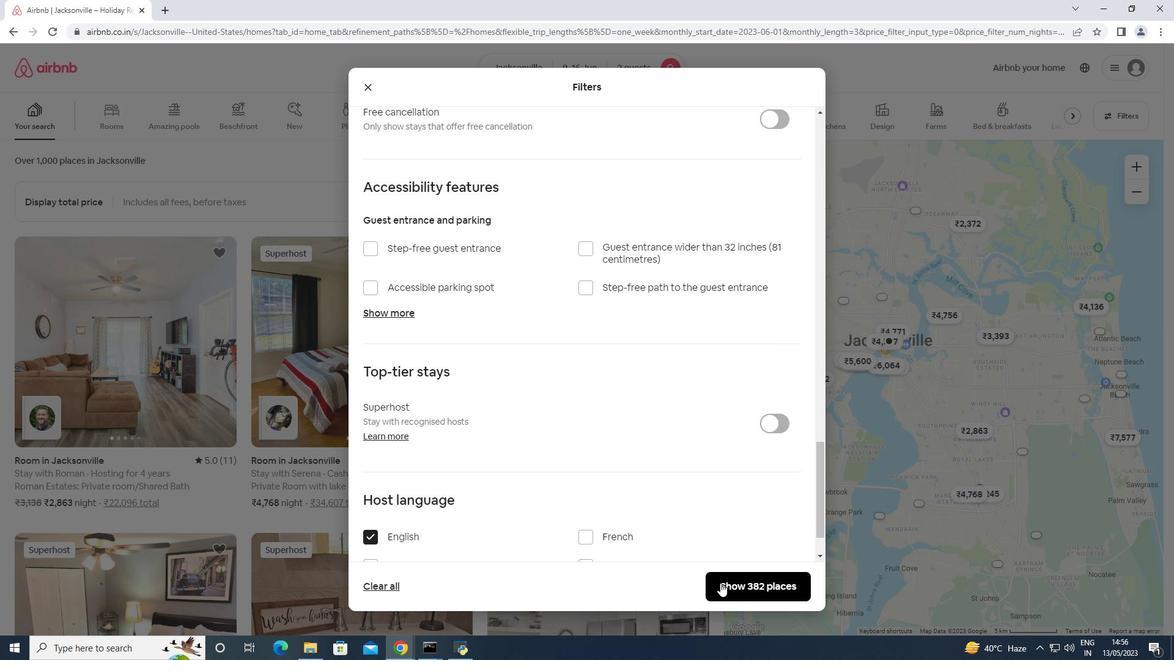 
Action: Mouse pressed left at (723, 584)
Screenshot: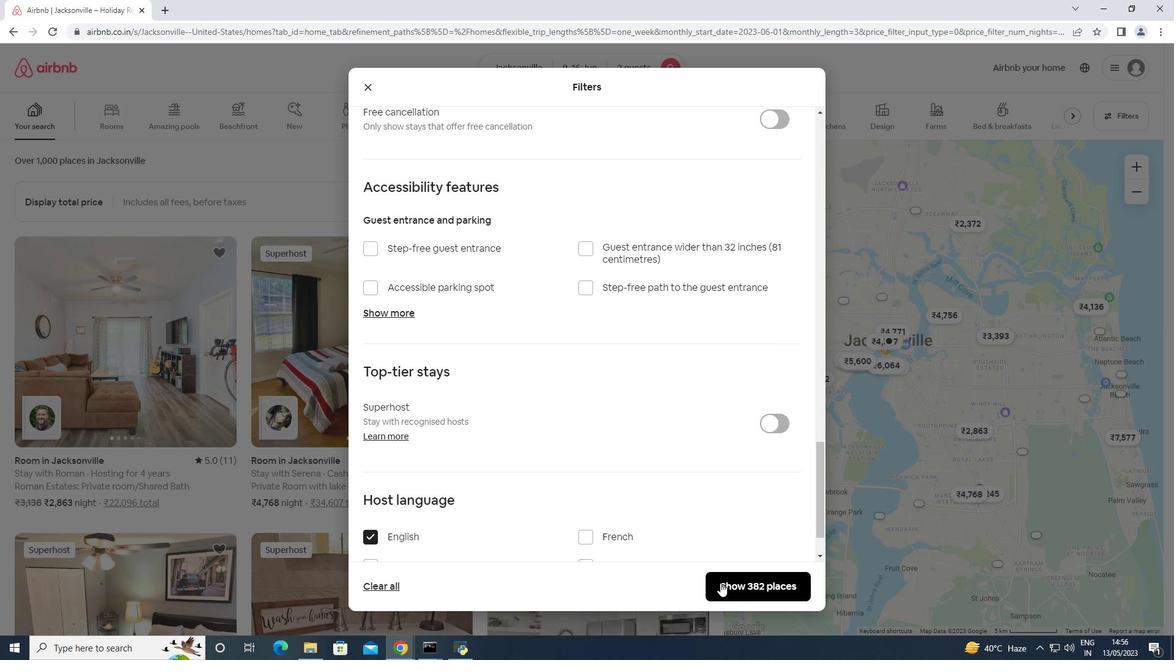 
Action: Mouse moved to (748, 486)
Screenshot: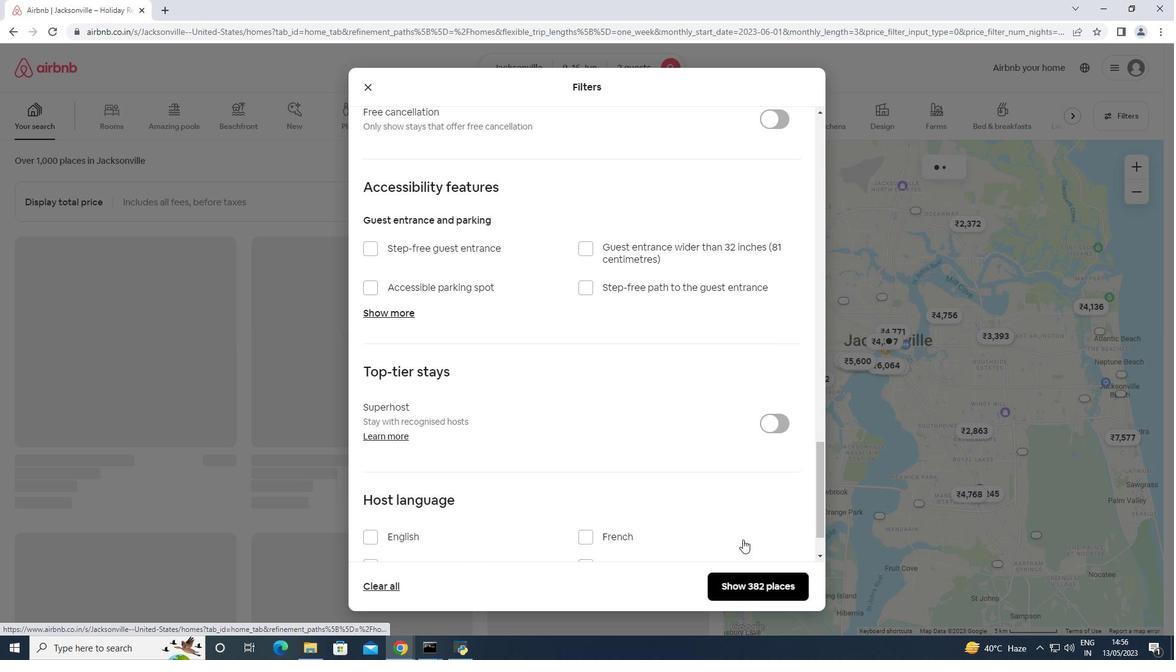 
